 Task: Find and follow open-source contributors whose work you admire.
Action: Mouse moved to (1063, 76)
Screenshot: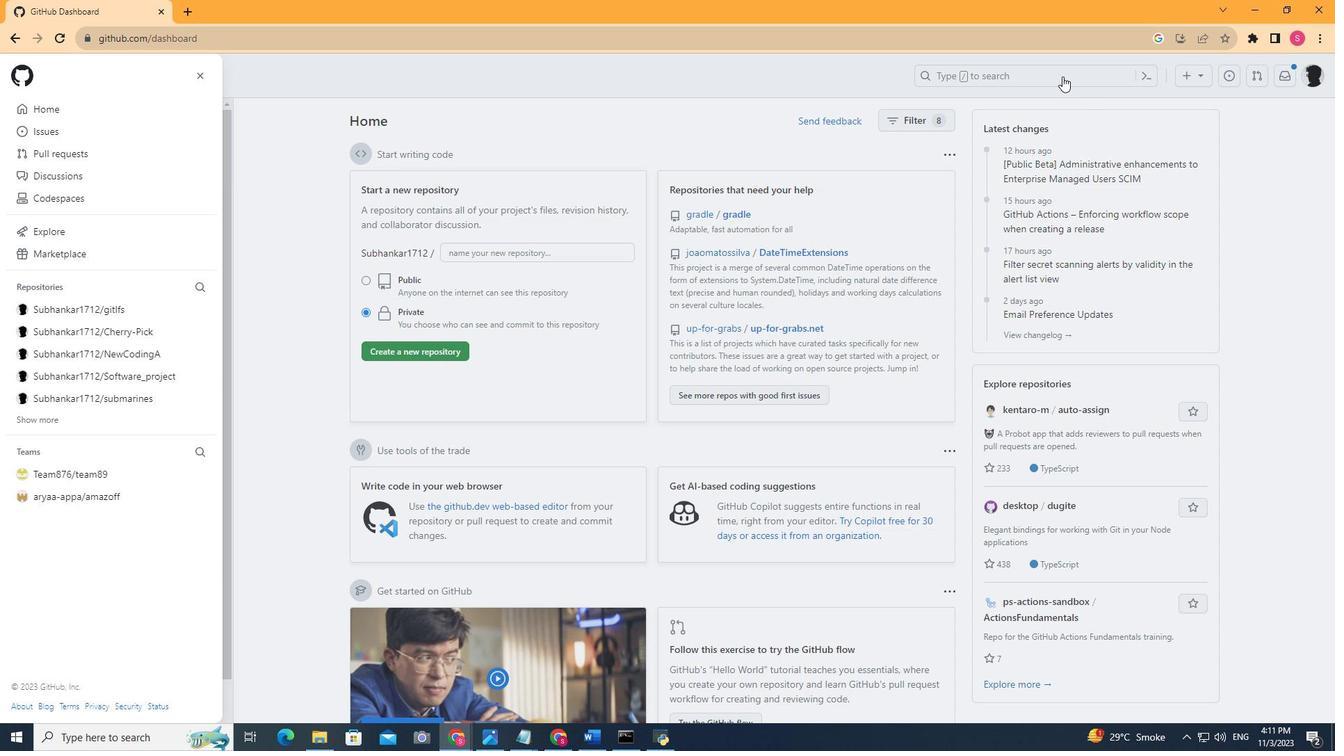
Action: Mouse pressed left at (1063, 76)
Screenshot: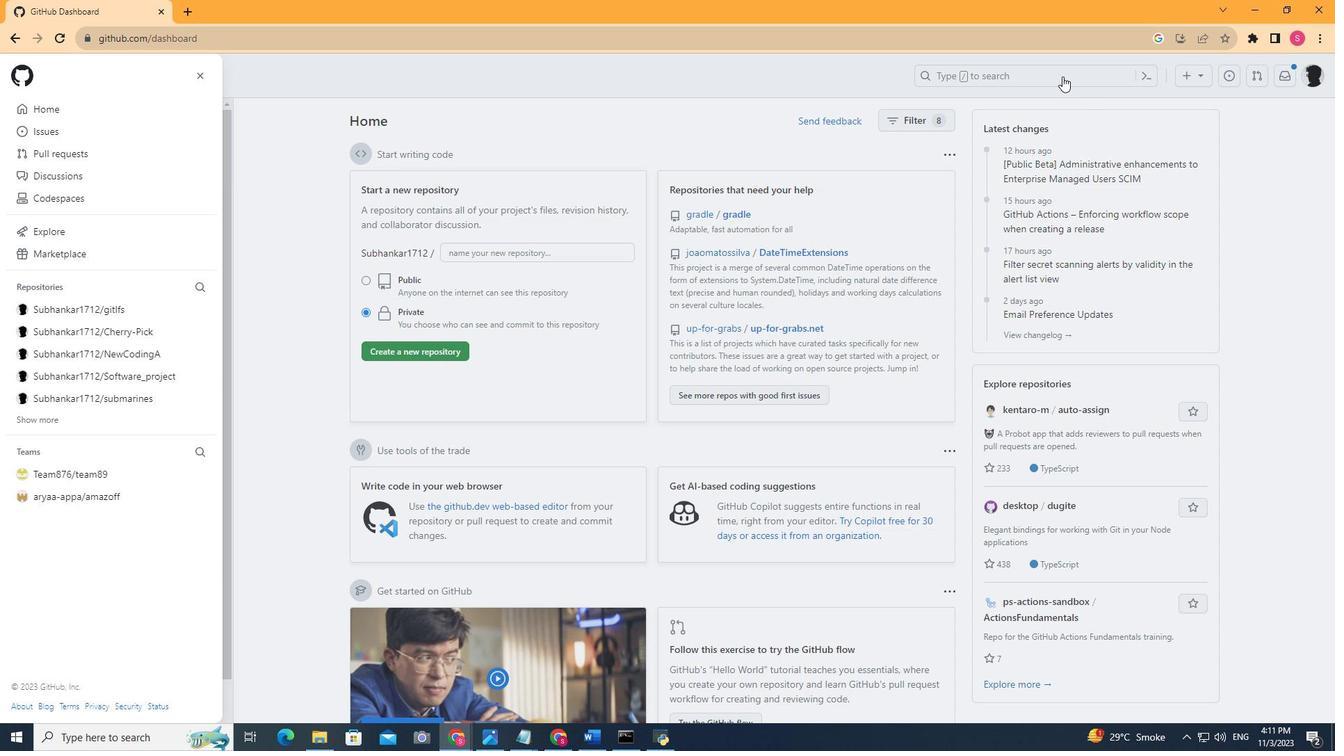 
Action: Mouse moved to (1063, 75)
Screenshot: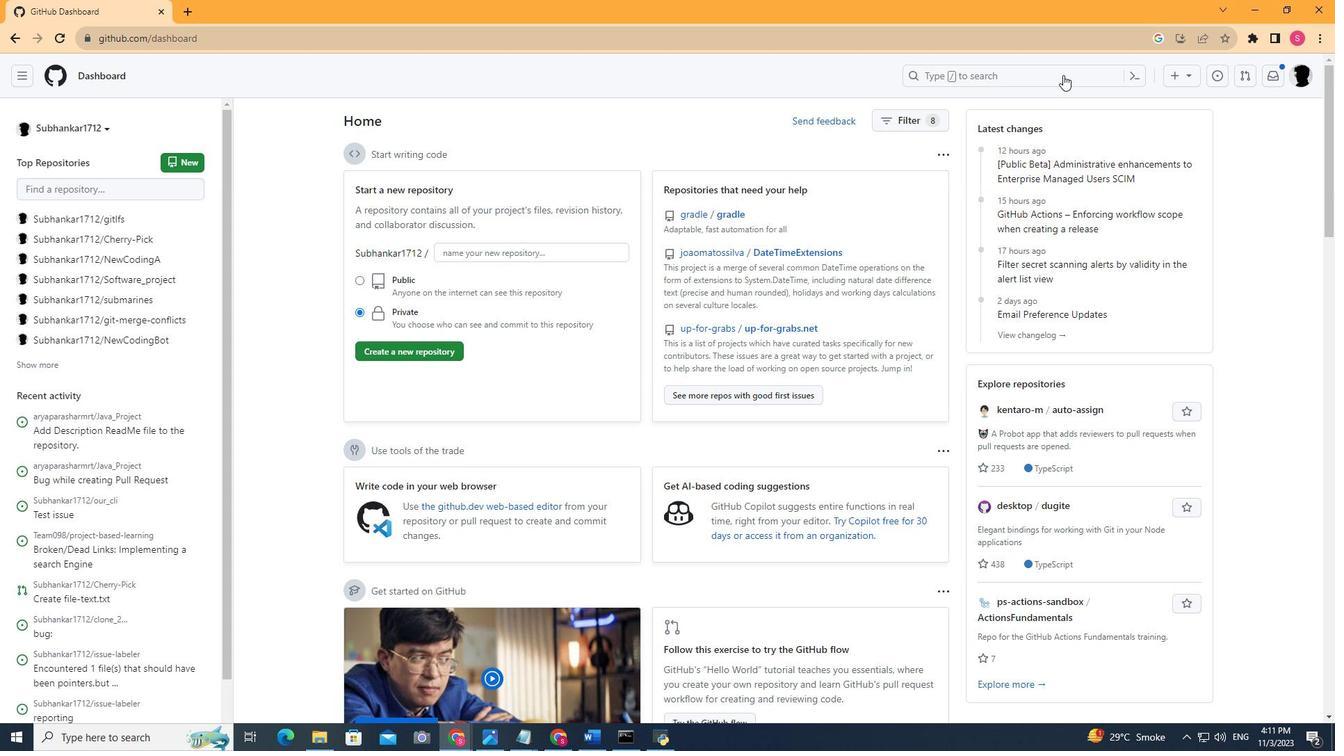 
Action: Mouse pressed left at (1063, 75)
Screenshot: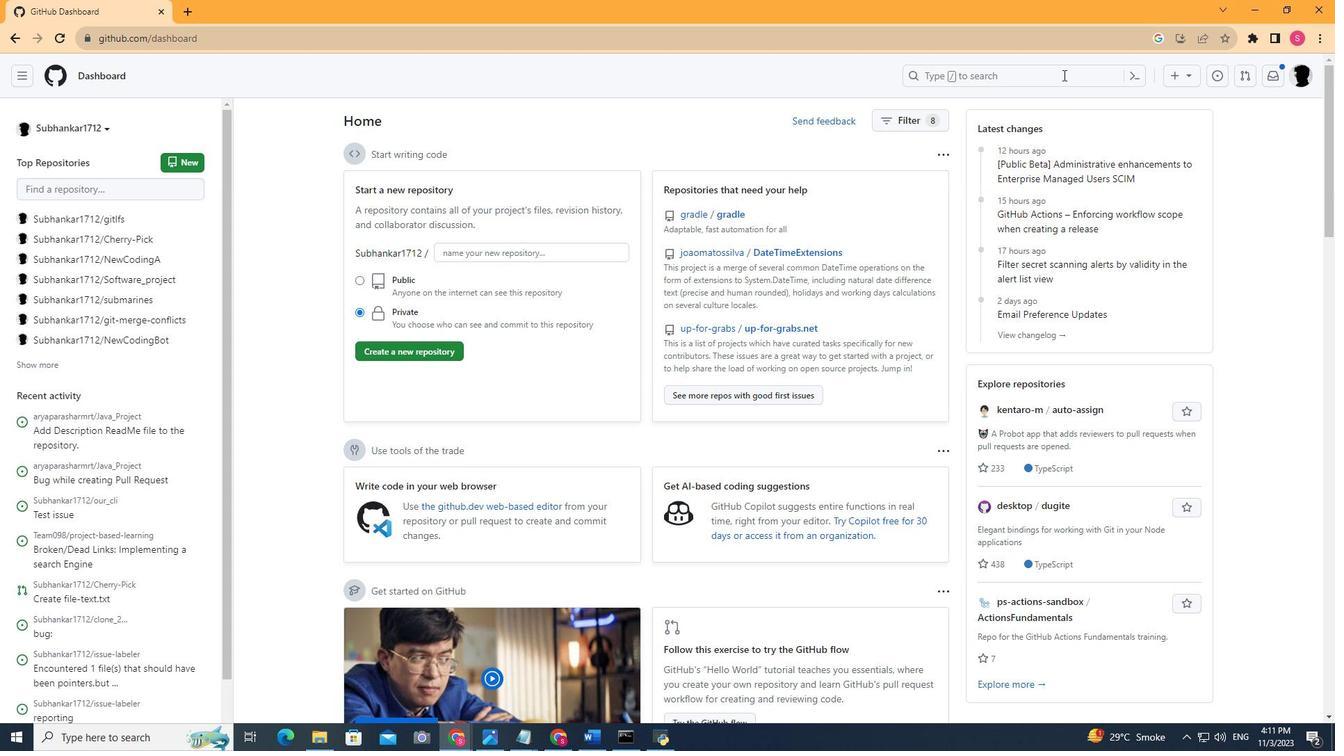 
Action: Mouse moved to (1063, 75)
Screenshot: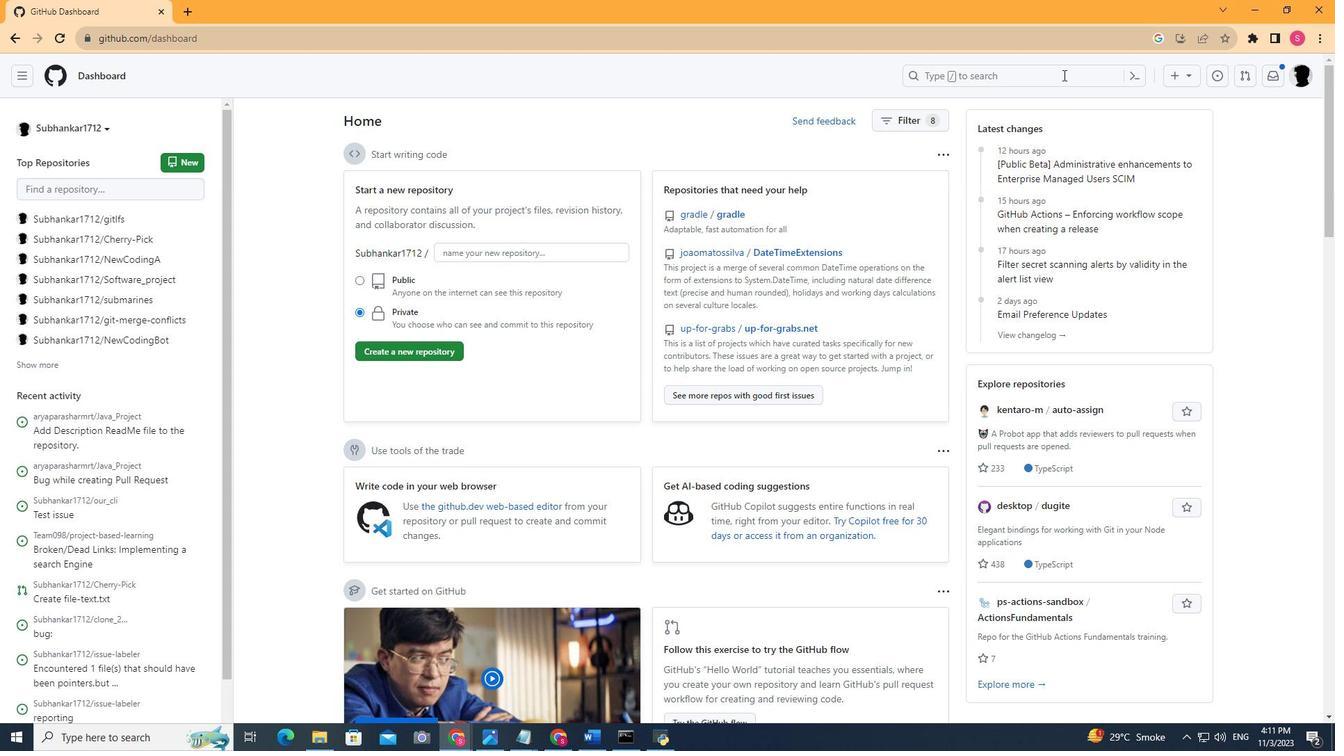 
Action: Key pressed android-open-project<Key.enter>
Screenshot: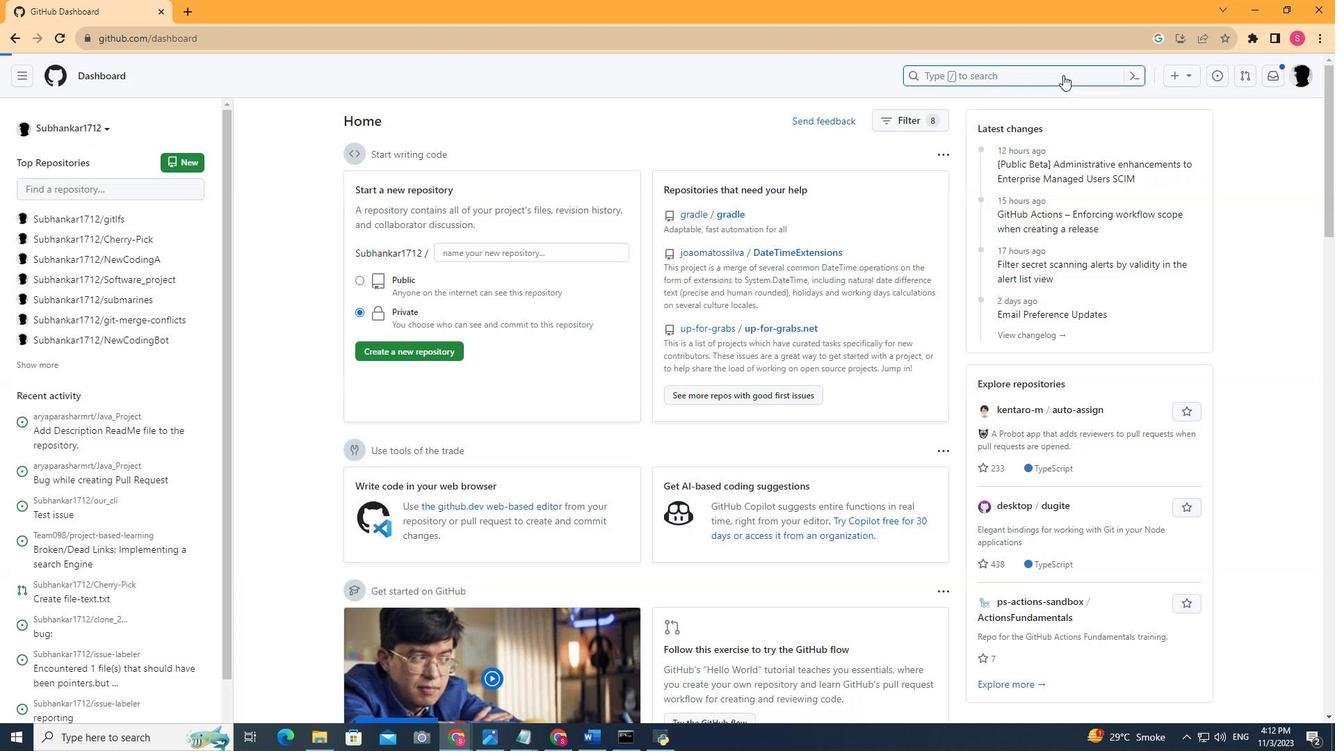 
Action: Mouse moved to (342, 156)
Screenshot: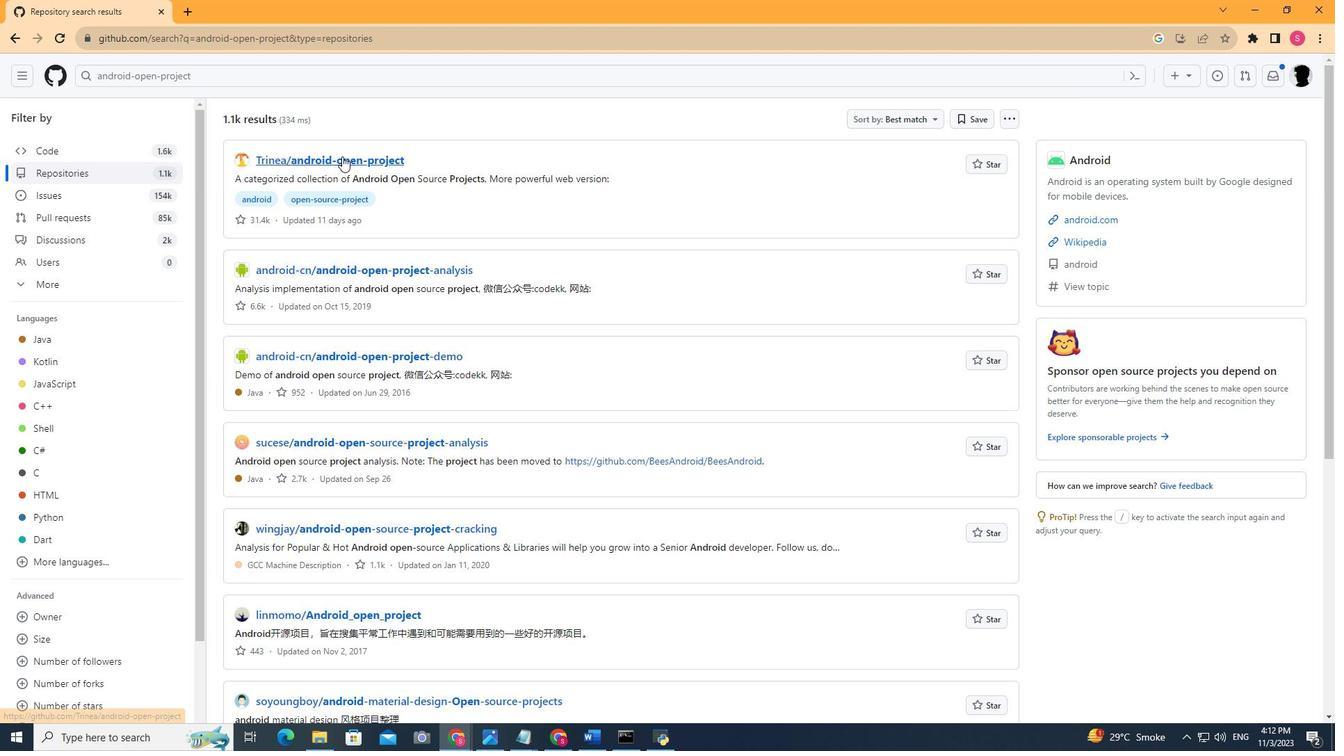 
Action: Mouse pressed left at (342, 156)
Screenshot: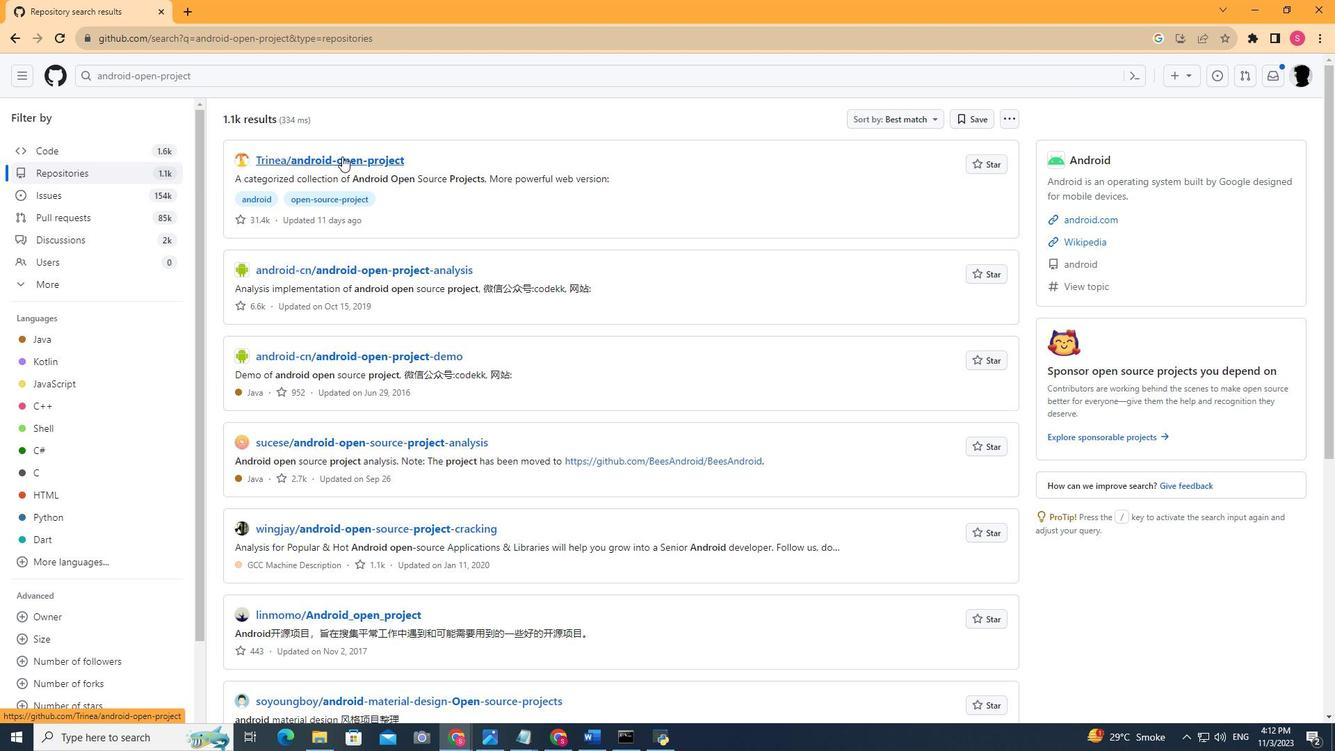 
Action: Mouse moved to (1081, 310)
Screenshot: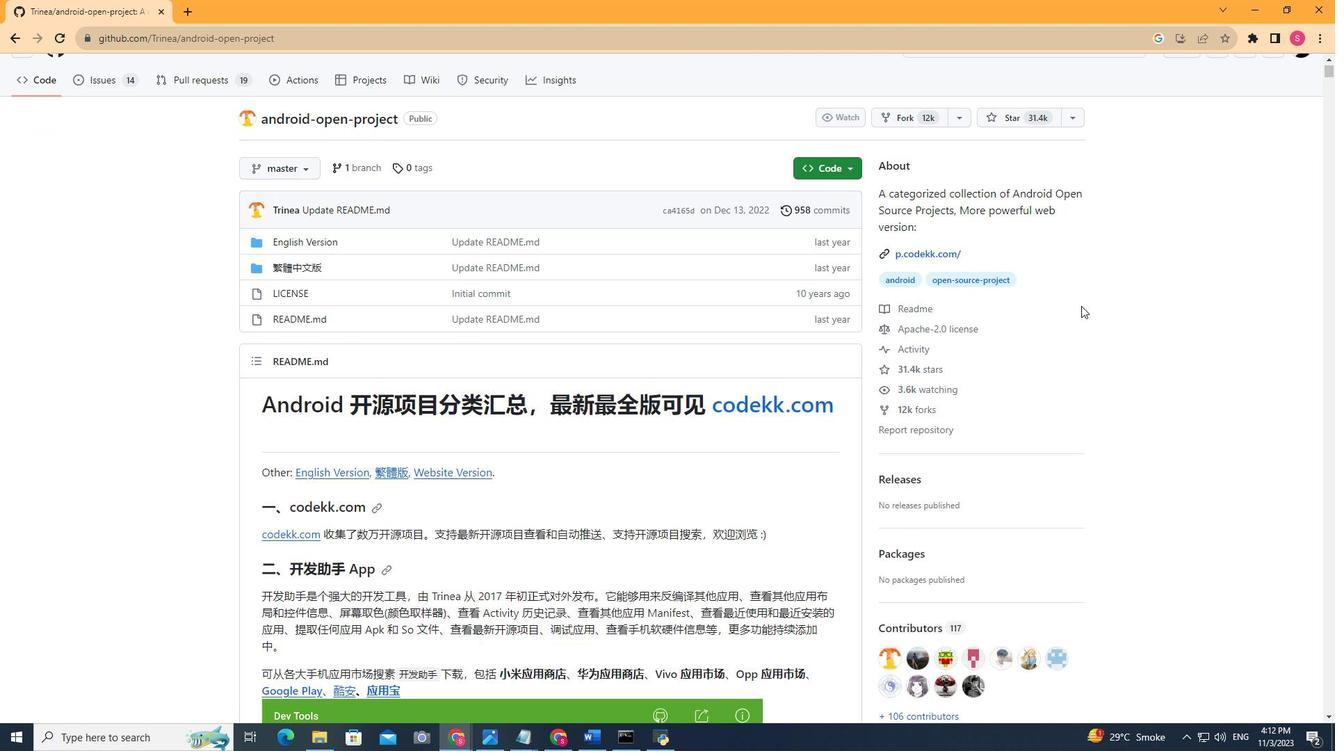 
Action: Mouse scrolled (1081, 310) with delta (0, 0)
Screenshot: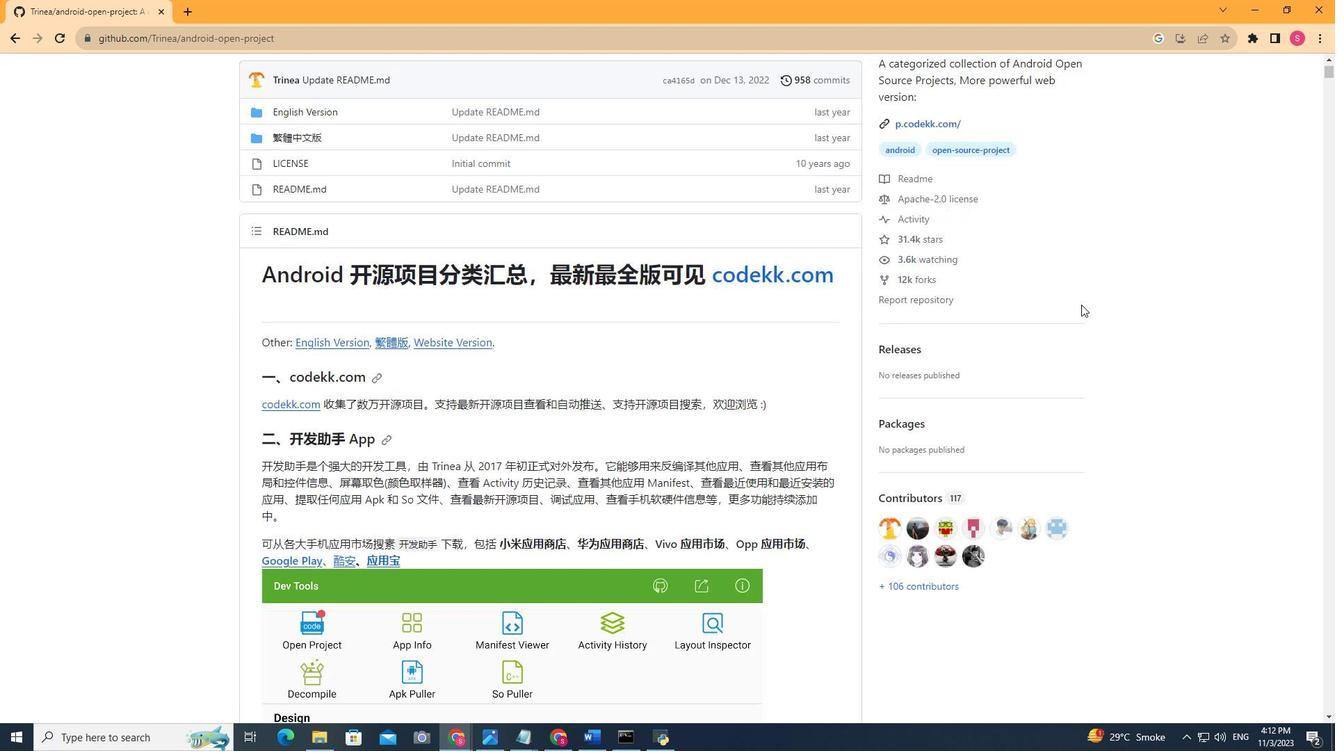 
Action: Mouse moved to (1081, 310)
Screenshot: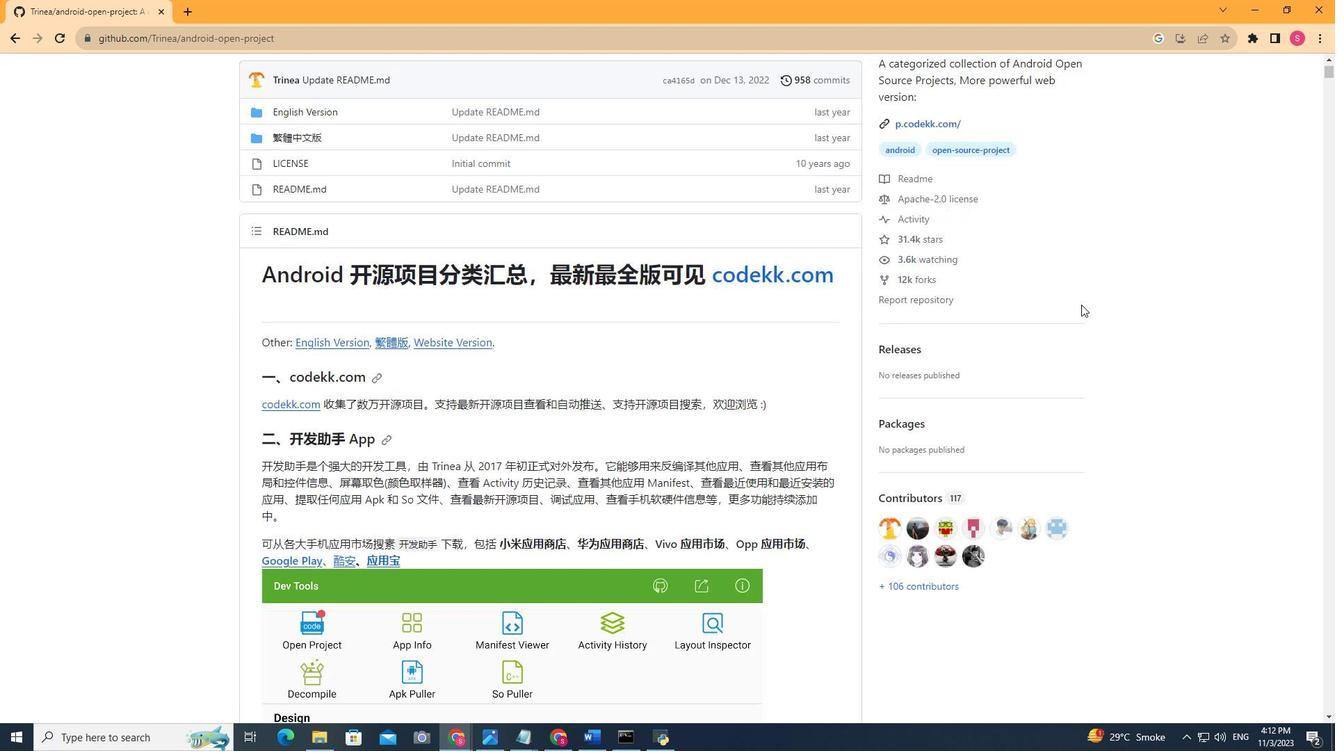
Action: Mouse scrolled (1081, 309) with delta (0, 0)
Screenshot: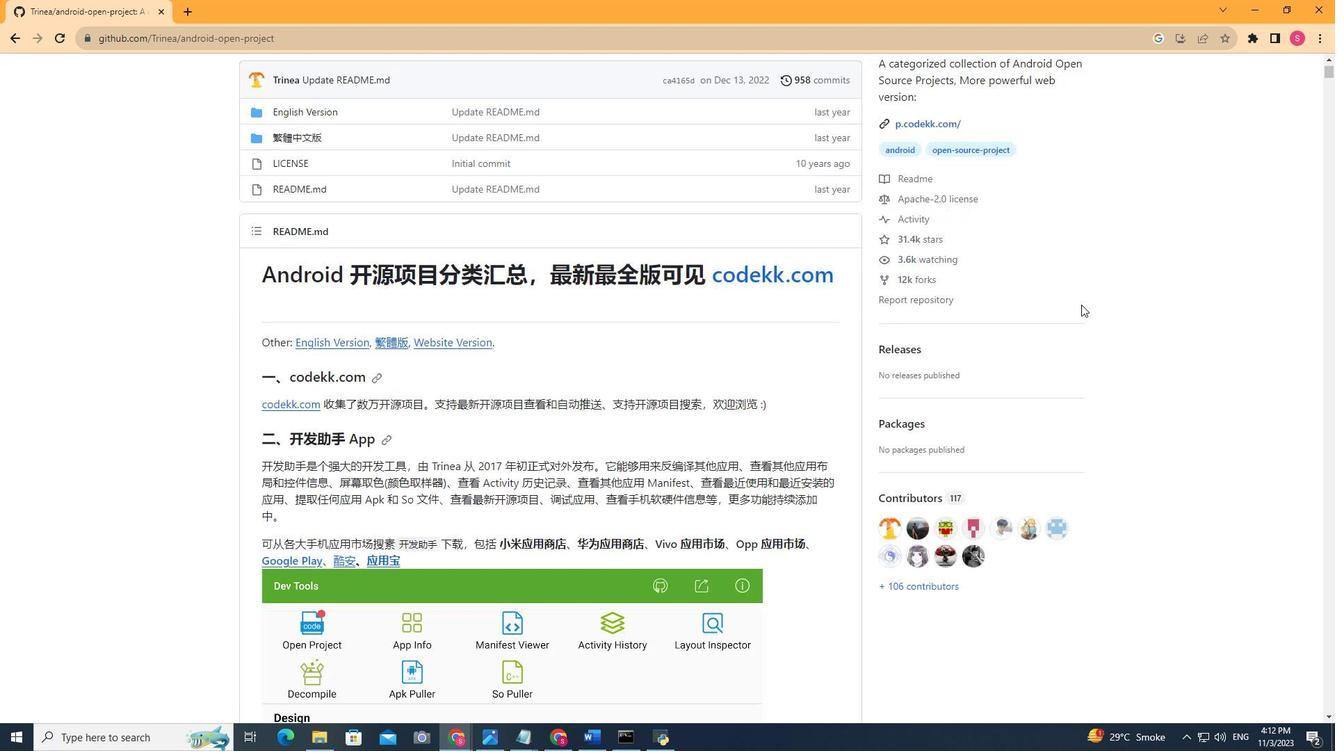 
Action: Mouse moved to (1081, 308)
Screenshot: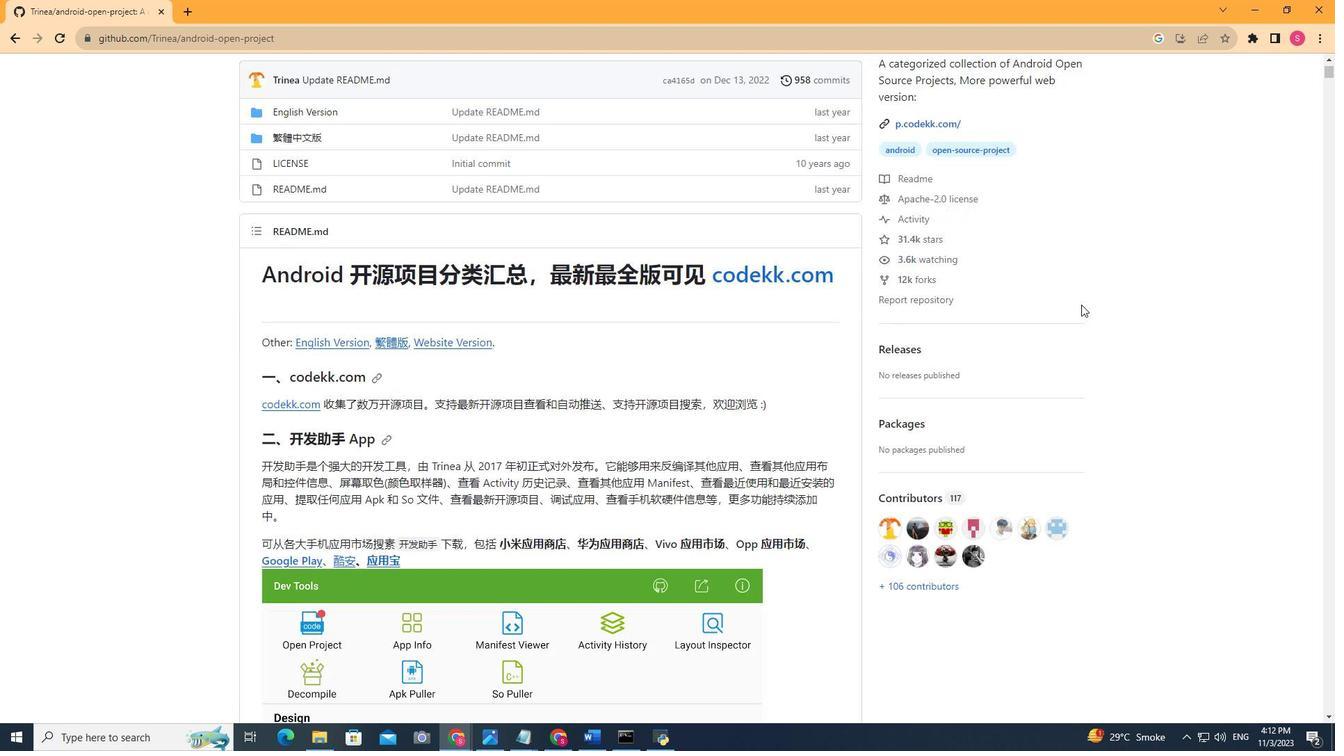 
Action: Mouse scrolled (1081, 308) with delta (0, 0)
Screenshot: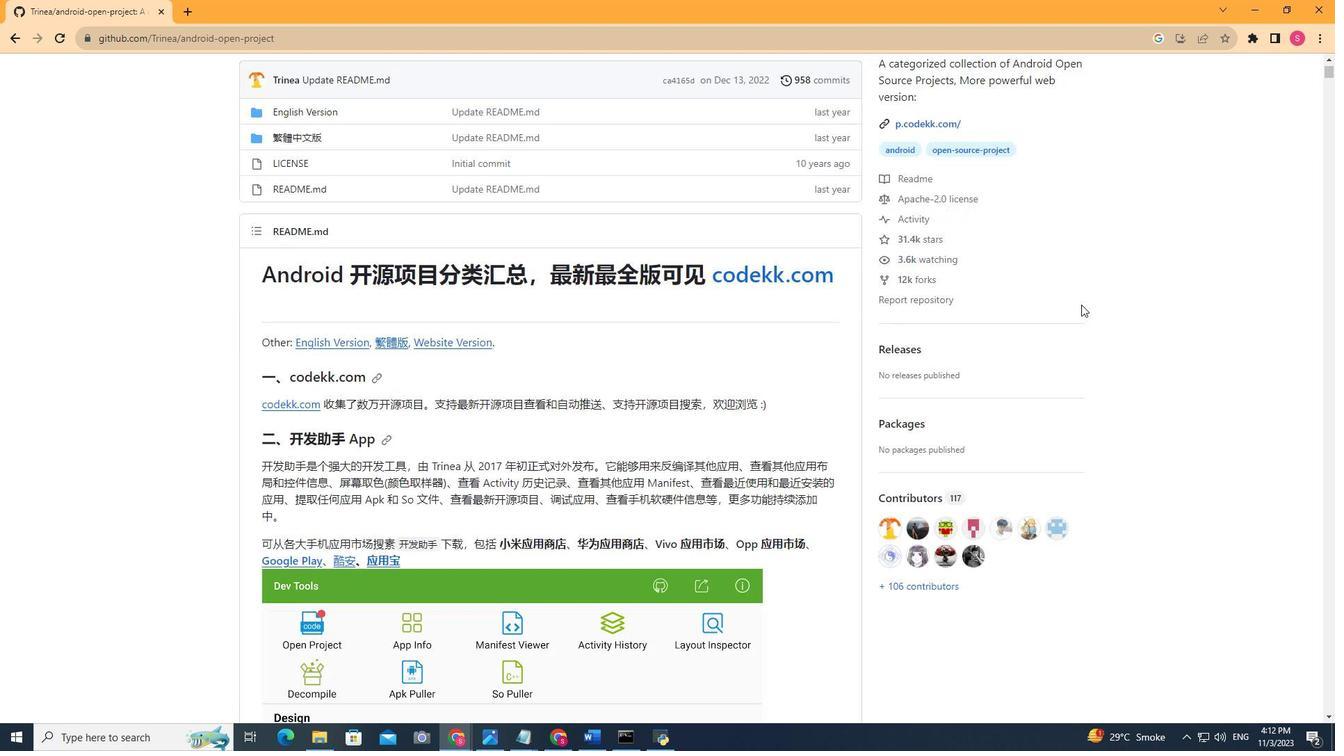 
Action: Mouse moved to (1081, 306)
Screenshot: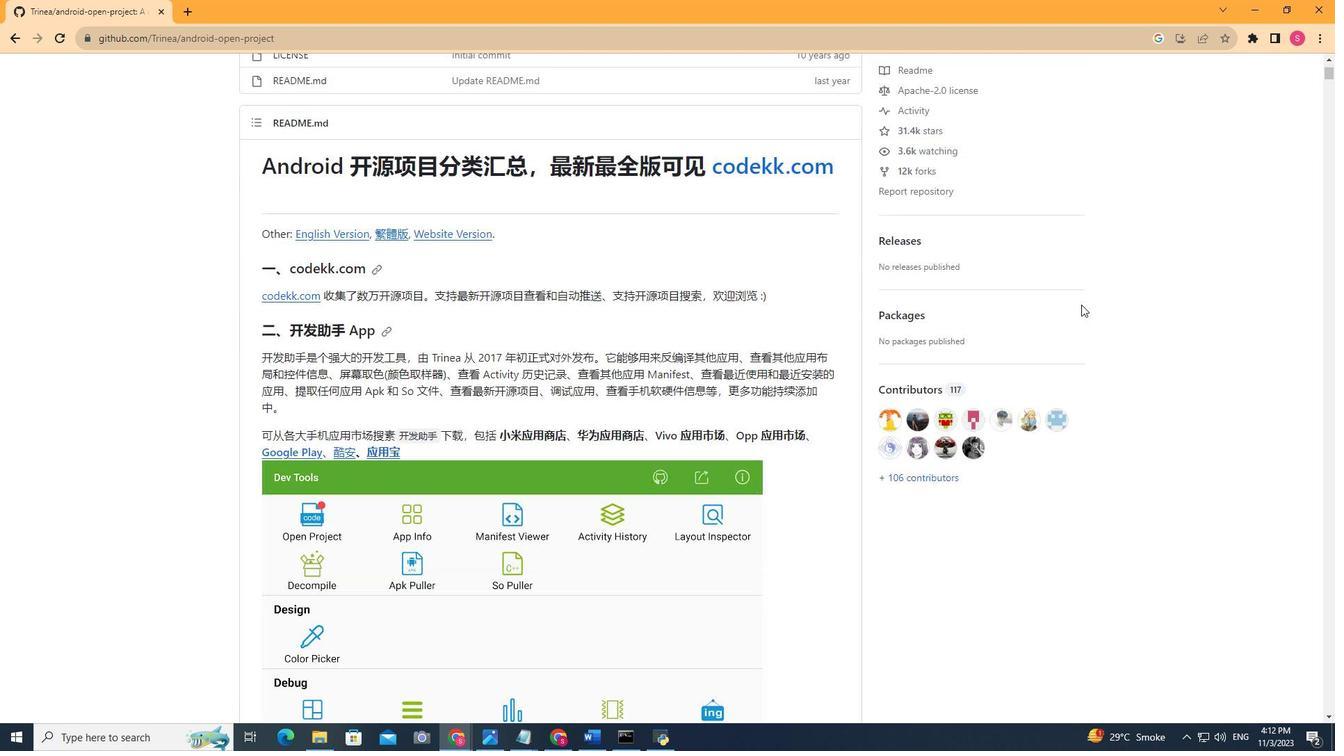 
Action: Mouse scrolled (1081, 306) with delta (0, 0)
Screenshot: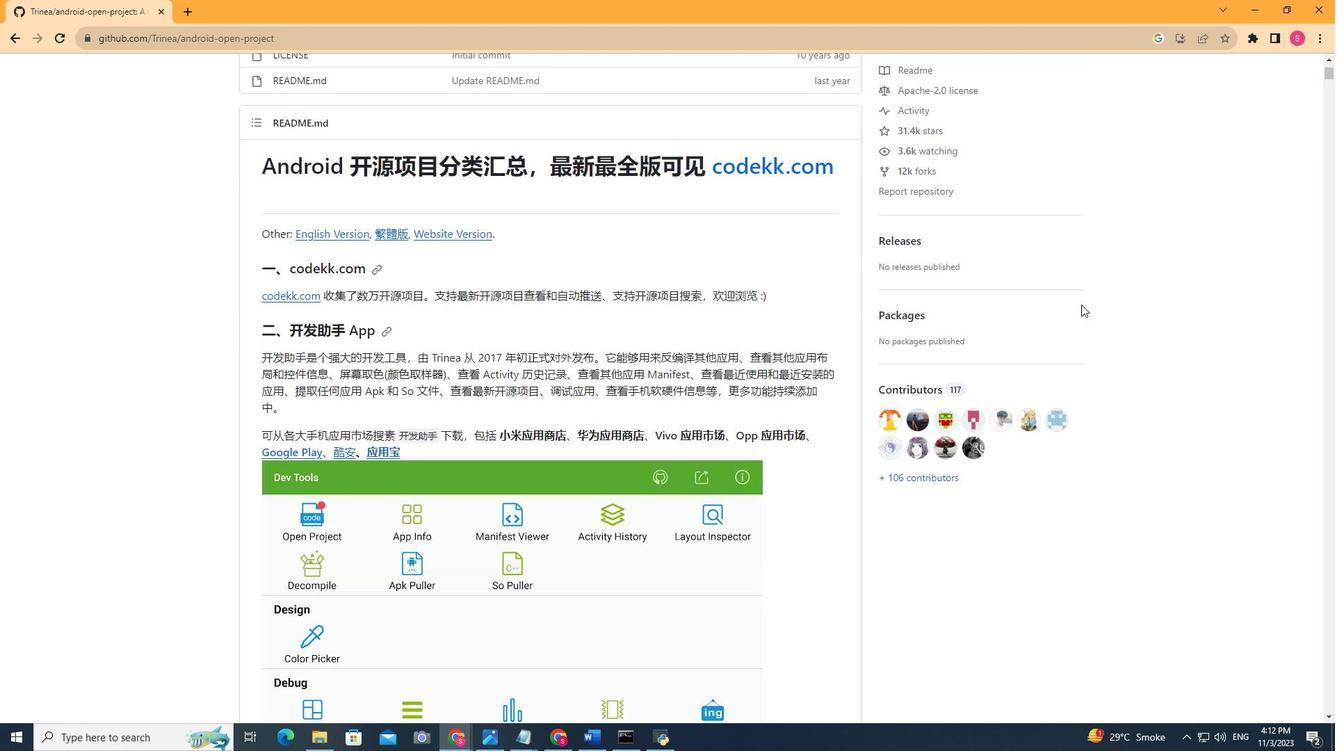 
Action: Mouse moved to (939, 470)
Screenshot: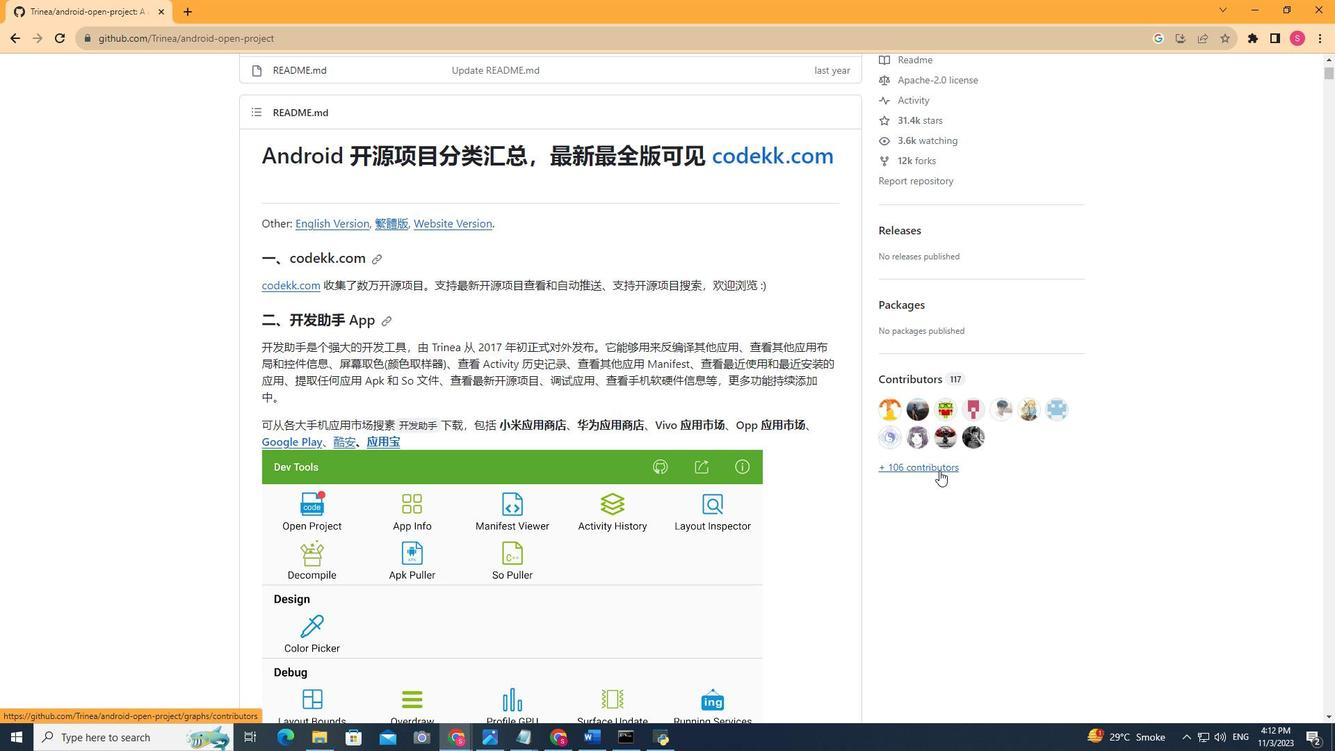 
Action: Mouse pressed left at (939, 470)
Screenshot: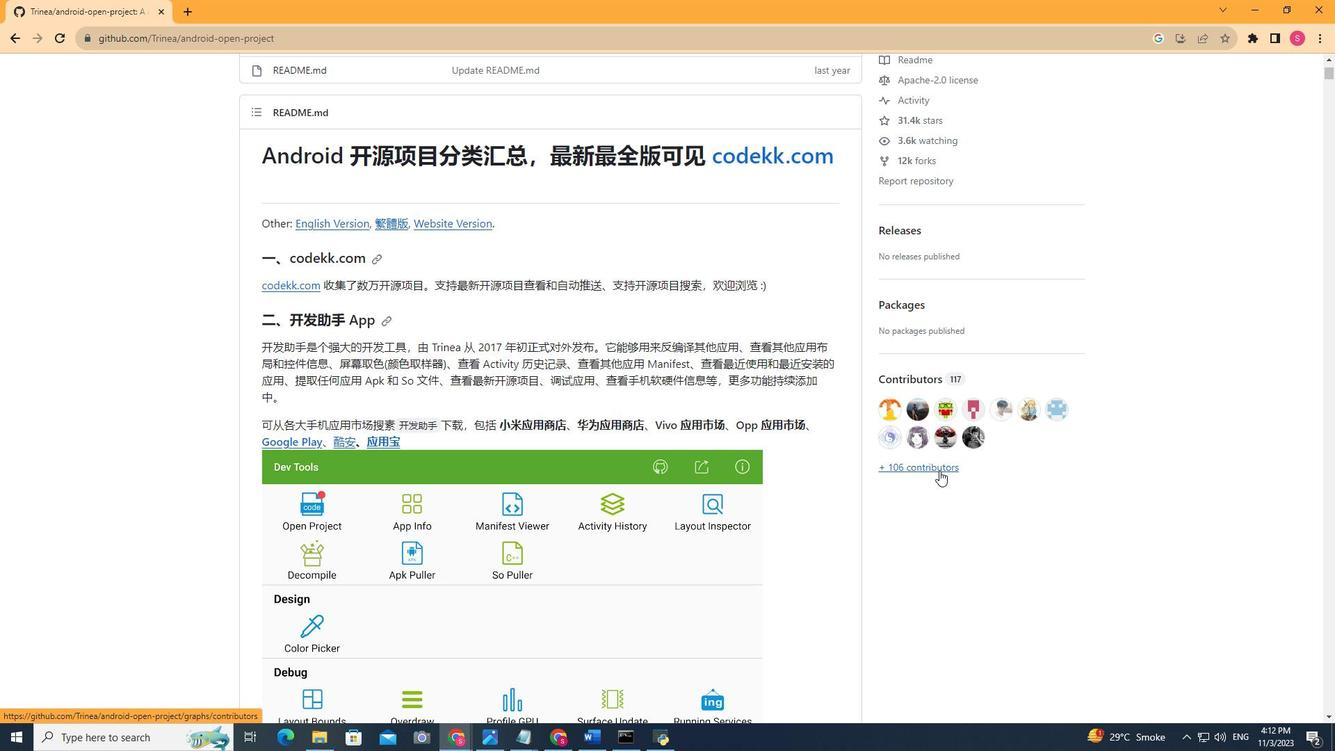 
Action: Mouse moved to (635, 373)
Screenshot: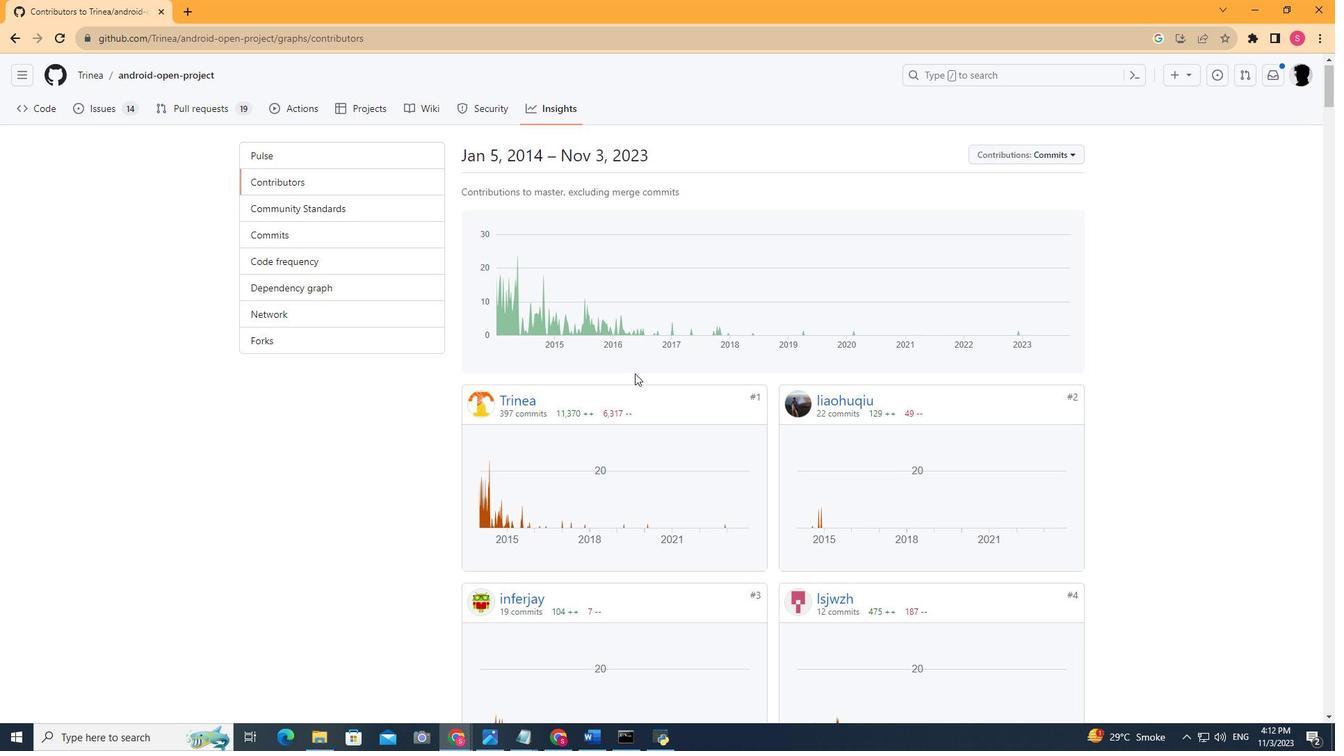 
Action: Mouse scrolled (635, 372) with delta (0, 0)
Screenshot: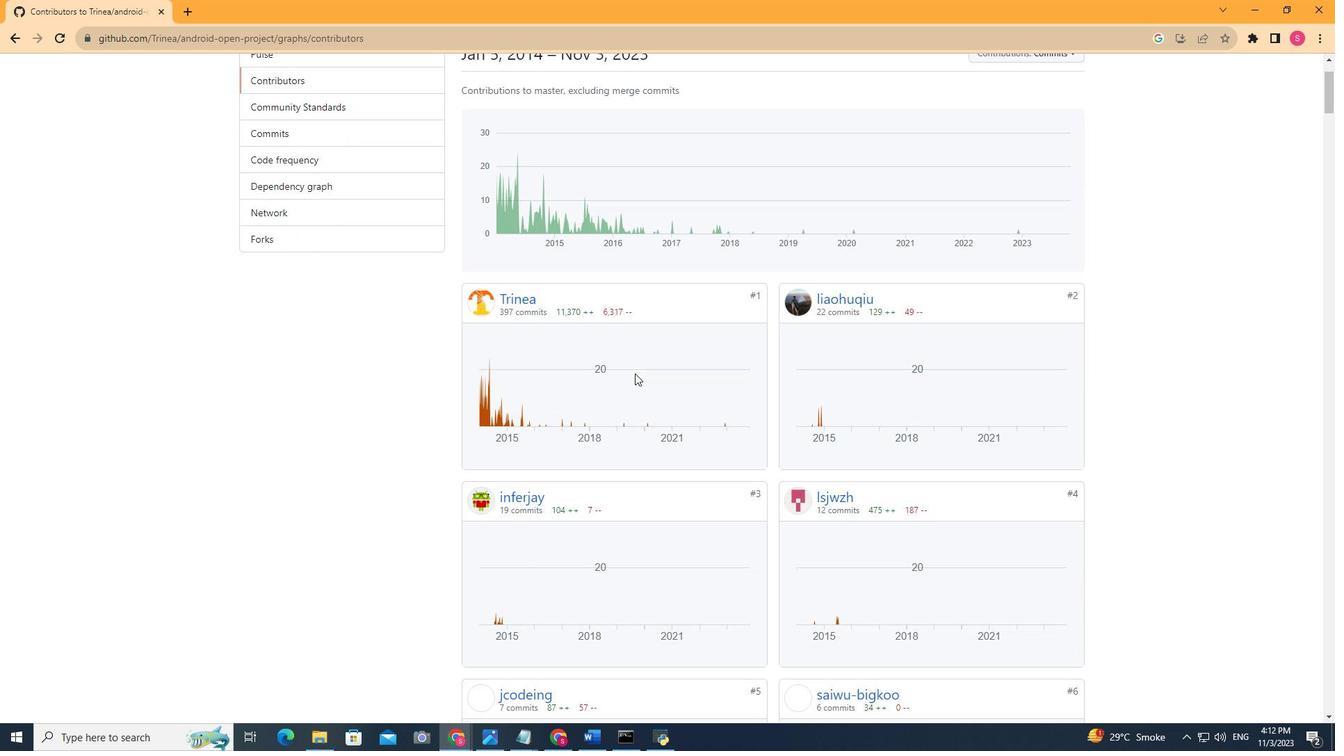 
Action: Mouse scrolled (635, 372) with delta (0, 0)
Screenshot: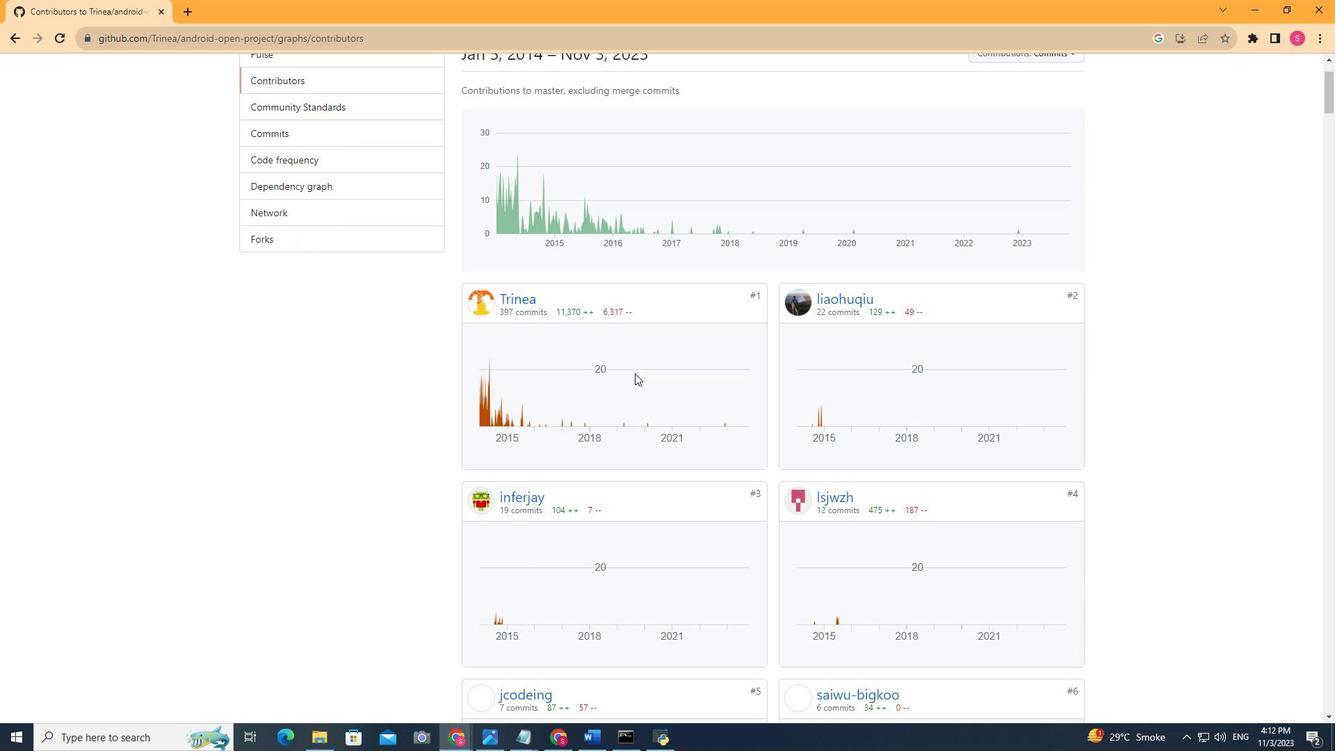 
Action: Mouse scrolled (635, 372) with delta (0, 0)
Screenshot: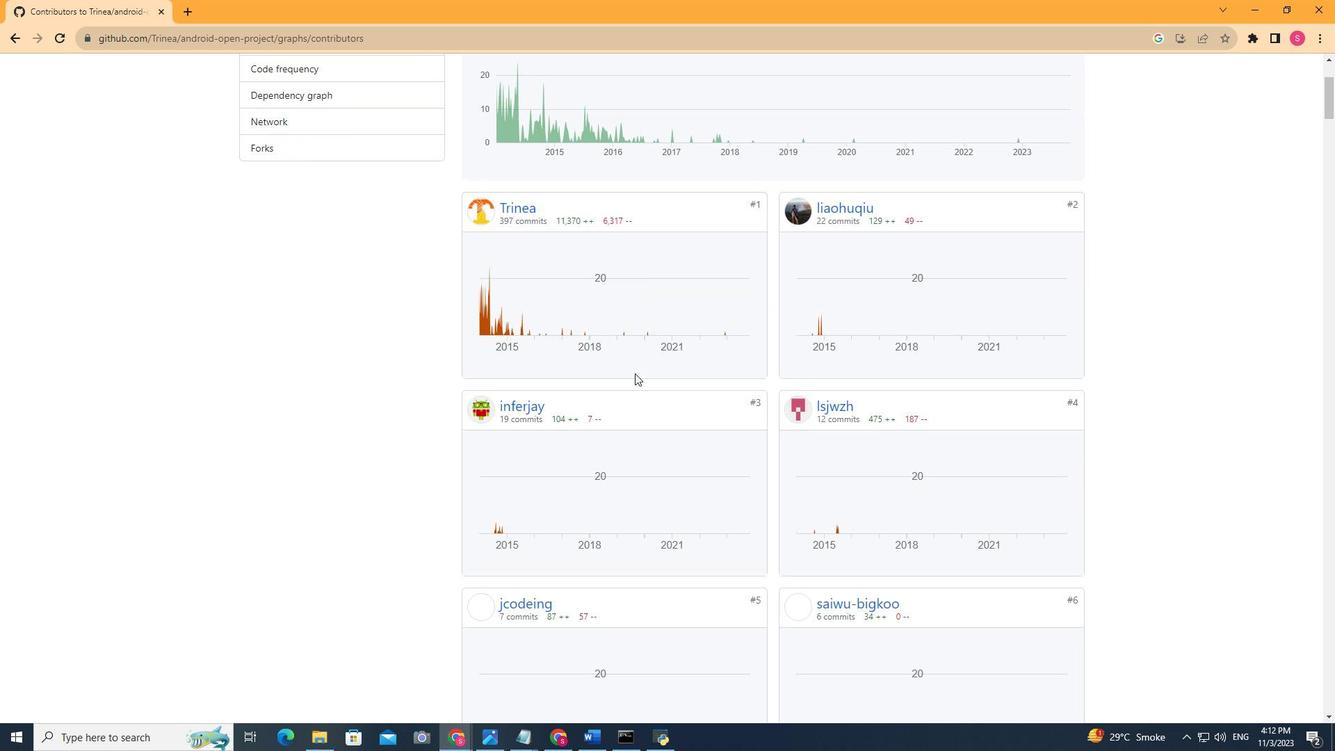 
Action: Mouse scrolled (635, 372) with delta (0, 0)
Screenshot: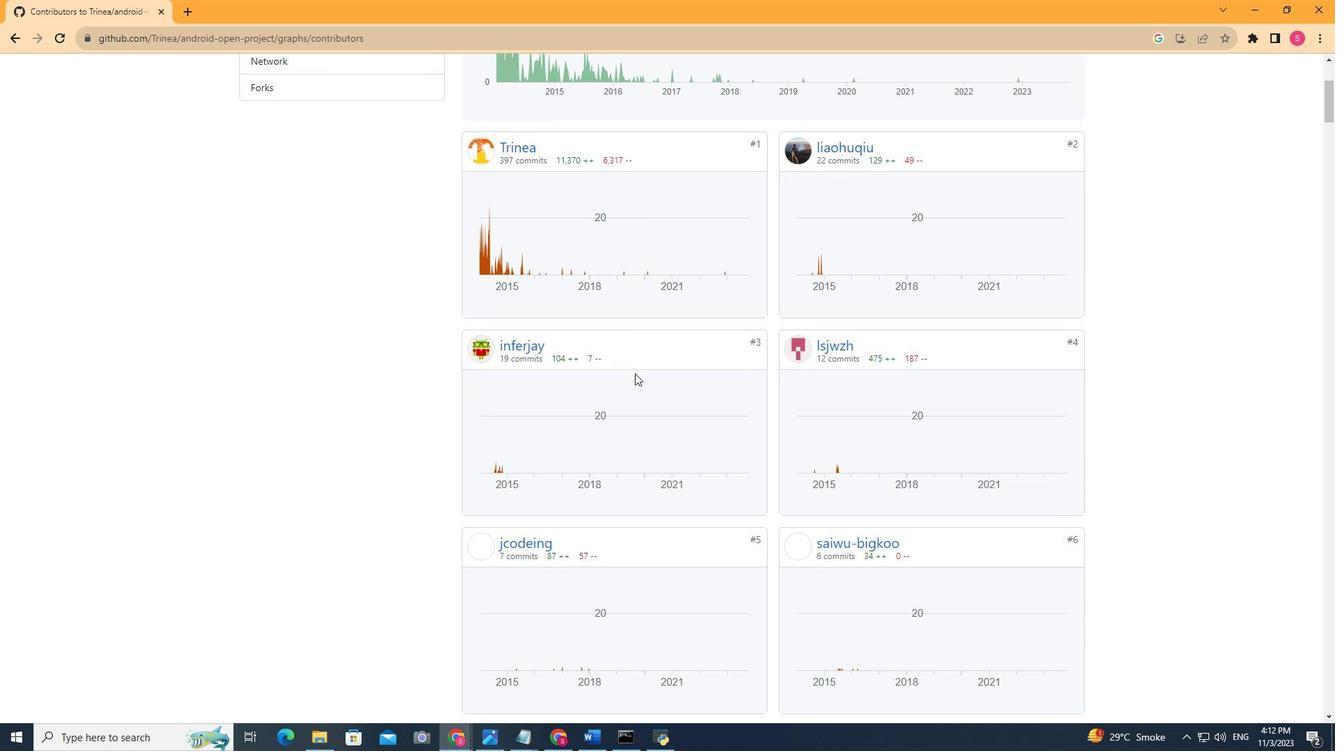 
Action: Mouse scrolled (635, 372) with delta (0, 0)
Screenshot: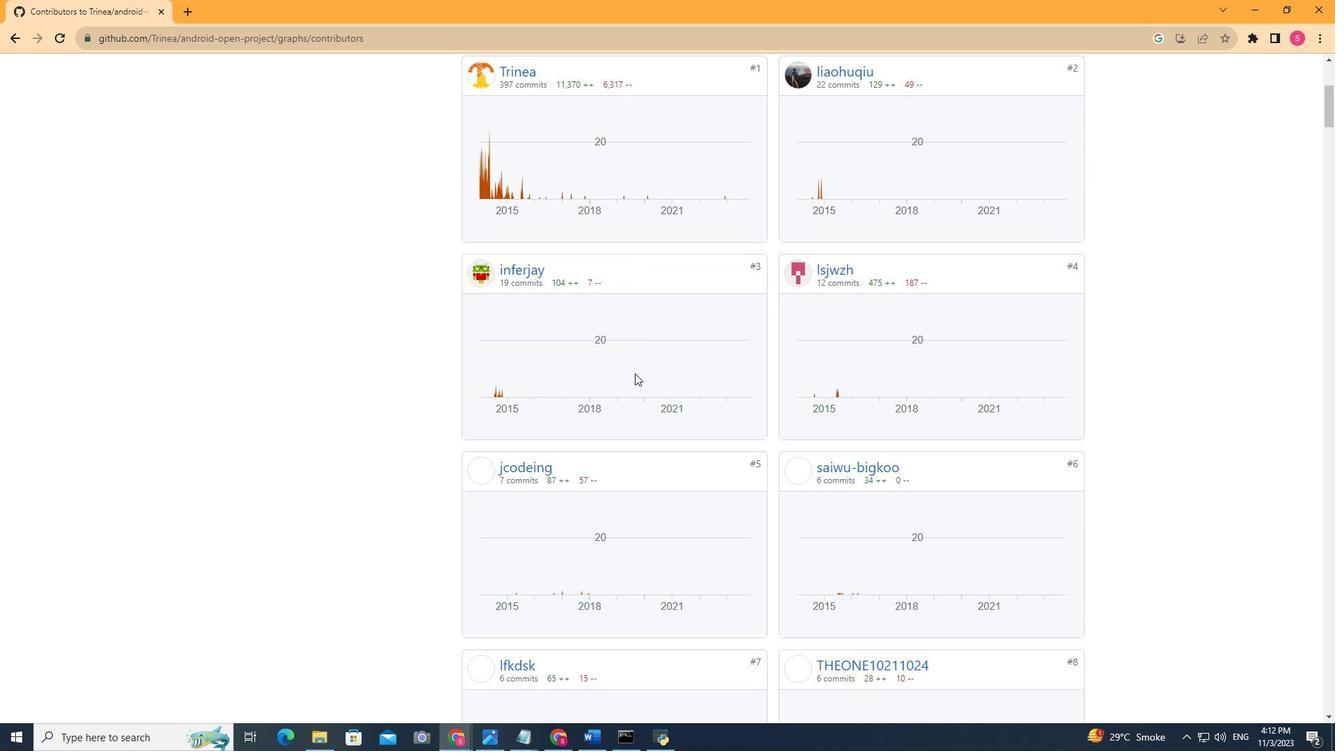 
Action: Mouse scrolled (635, 374) with delta (0, 0)
Screenshot: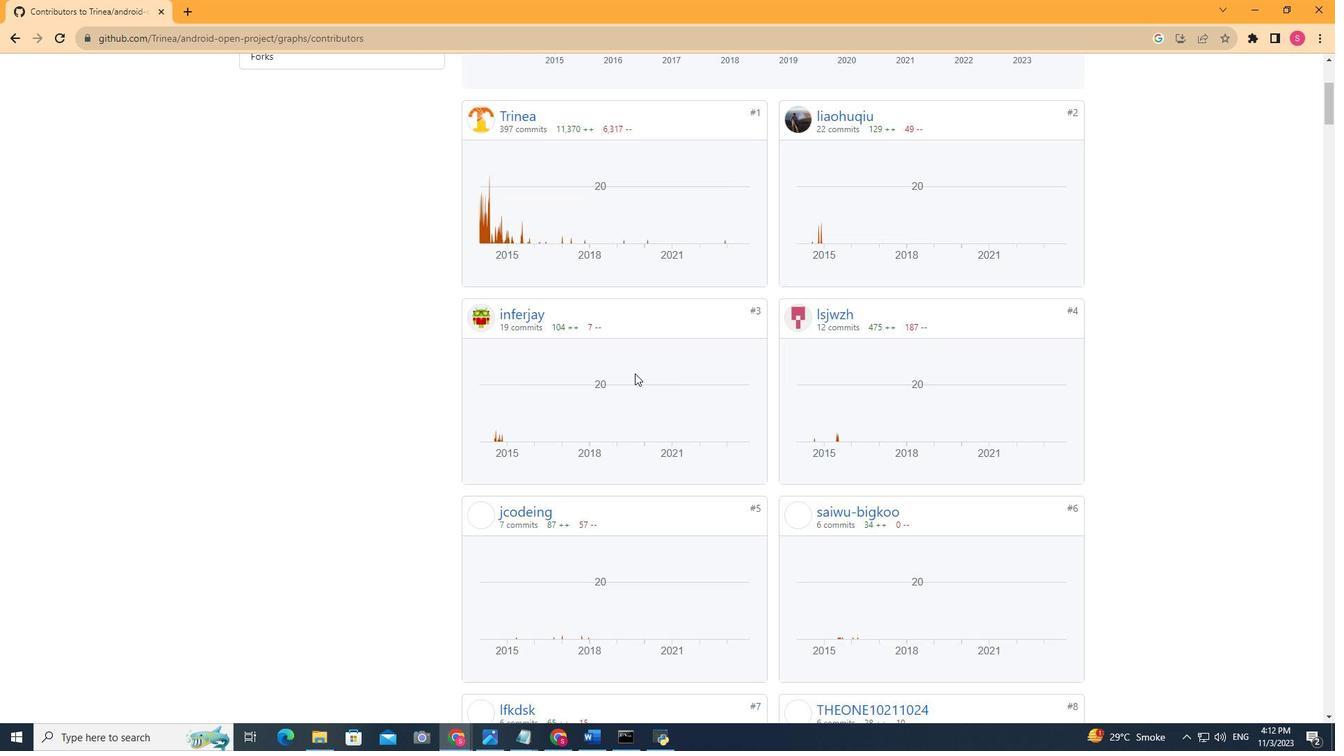 
Action: Mouse scrolled (635, 374) with delta (0, 0)
Screenshot: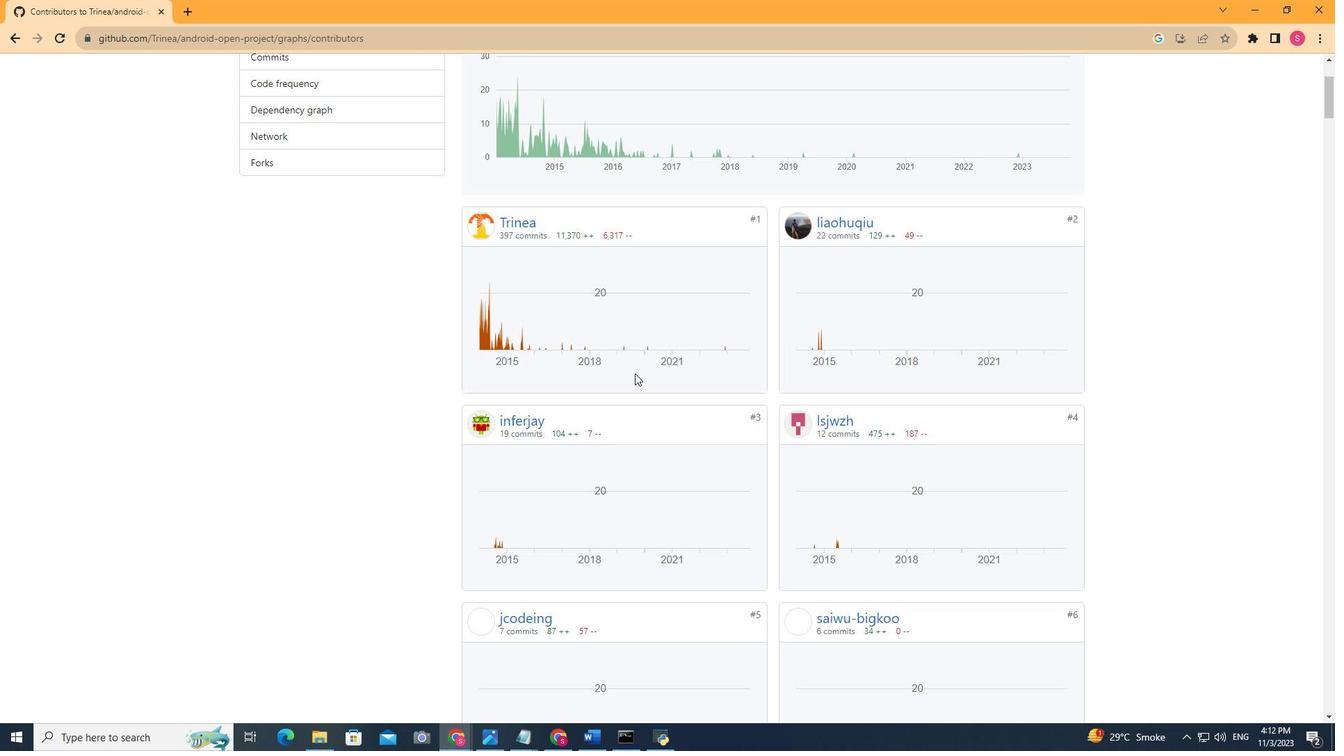 
Action: Mouse scrolled (635, 374) with delta (0, 0)
Screenshot: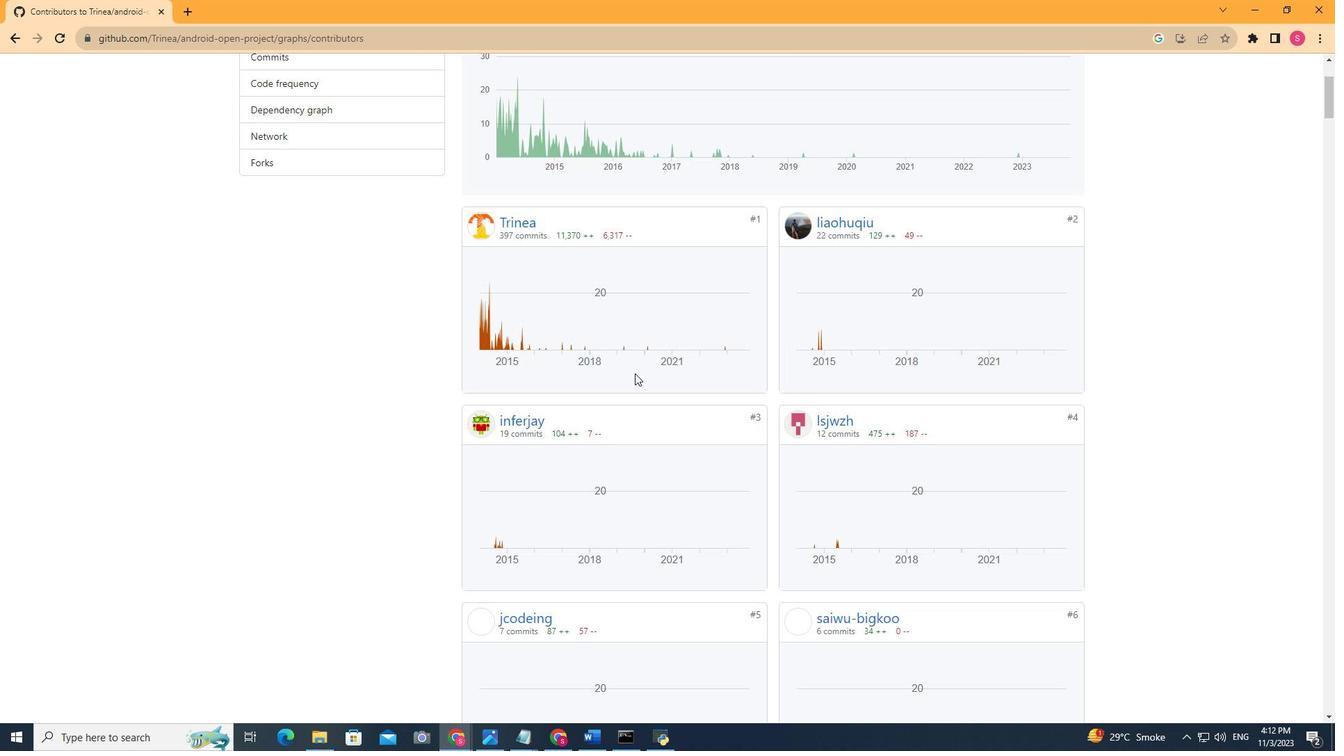 
Action: Mouse scrolled (635, 372) with delta (0, 0)
Screenshot: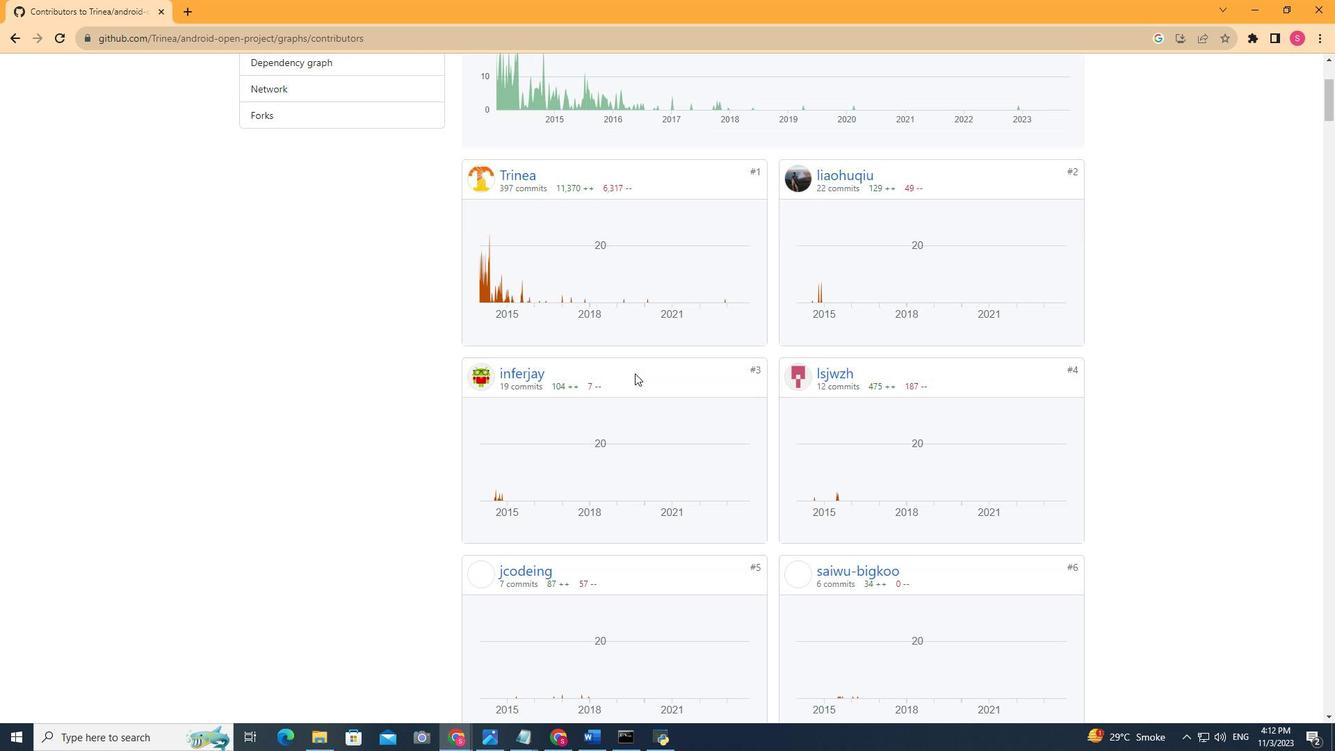 
Action: Mouse scrolled (635, 372) with delta (0, 0)
Screenshot: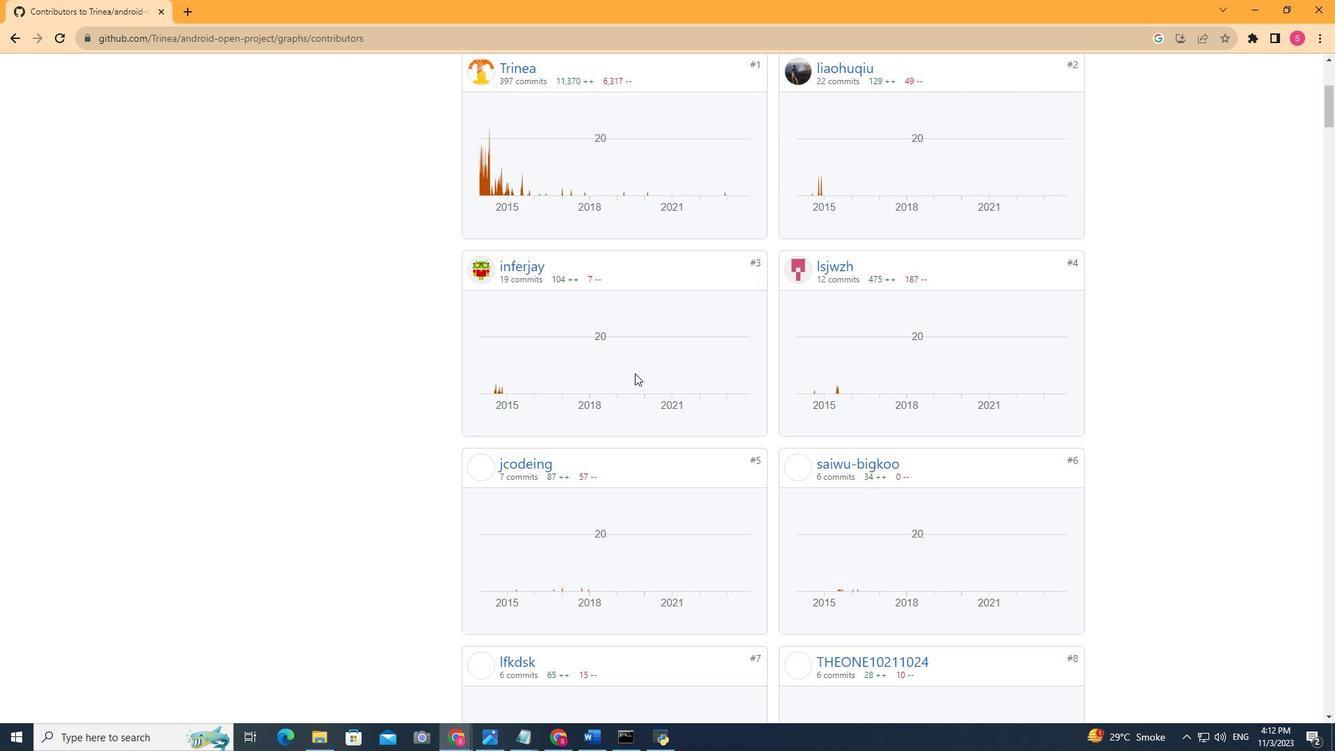 
Action: Mouse scrolled (635, 372) with delta (0, 0)
Screenshot: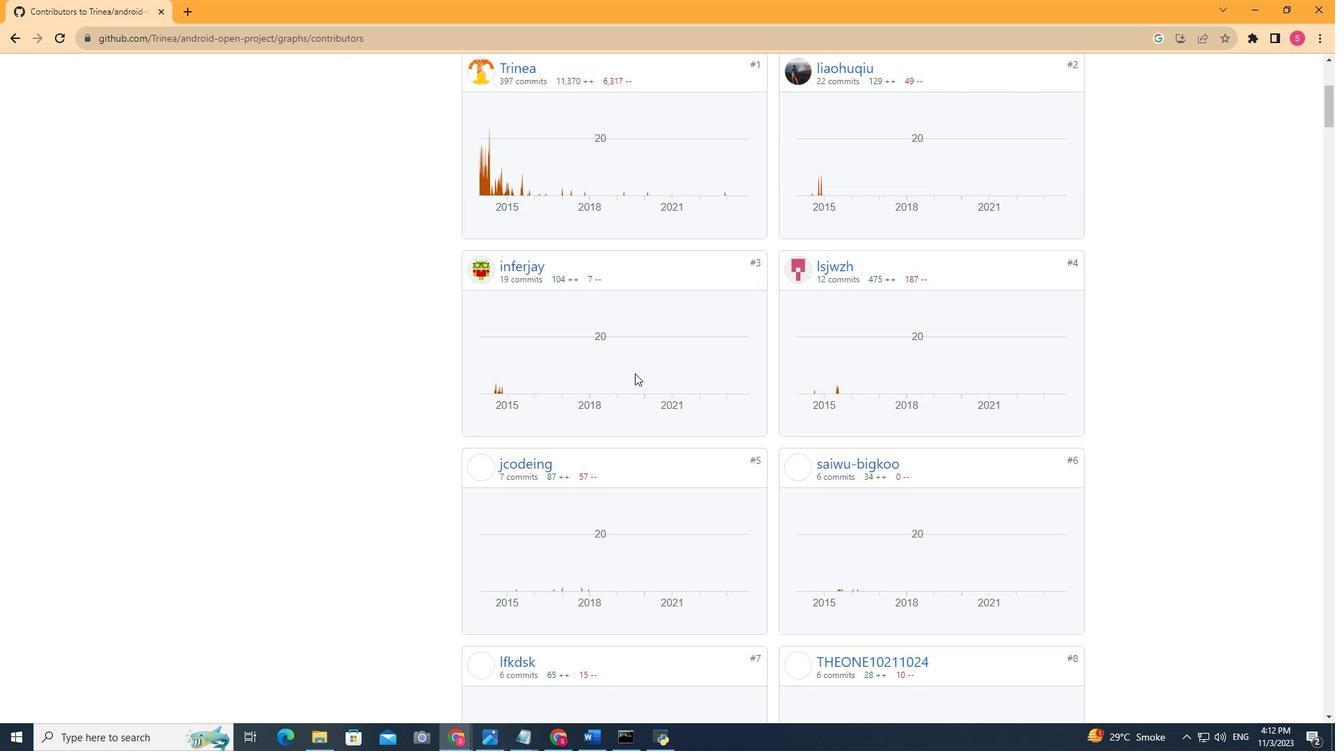 
Action: Mouse scrolled (635, 372) with delta (0, 0)
Screenshot: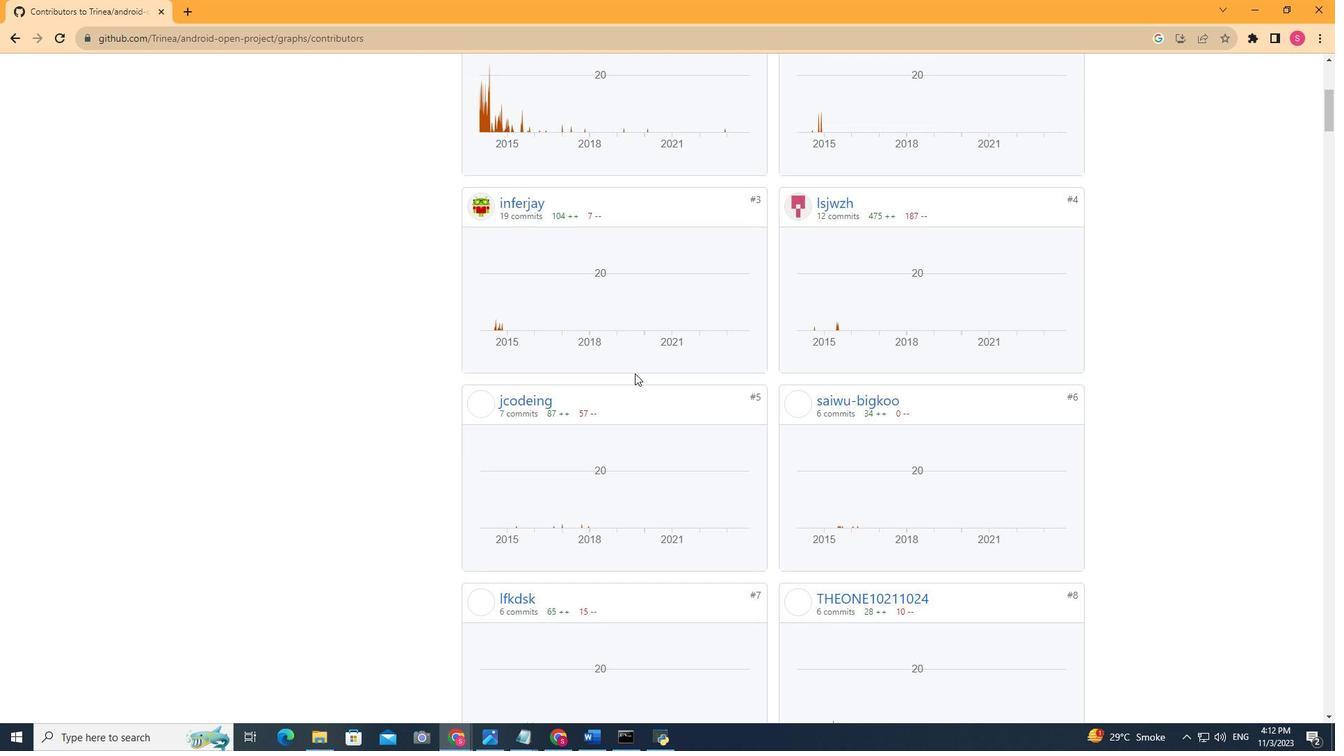 
Action: Mouse scrolled (635, 372) with delta (0, 0)
Screenshot: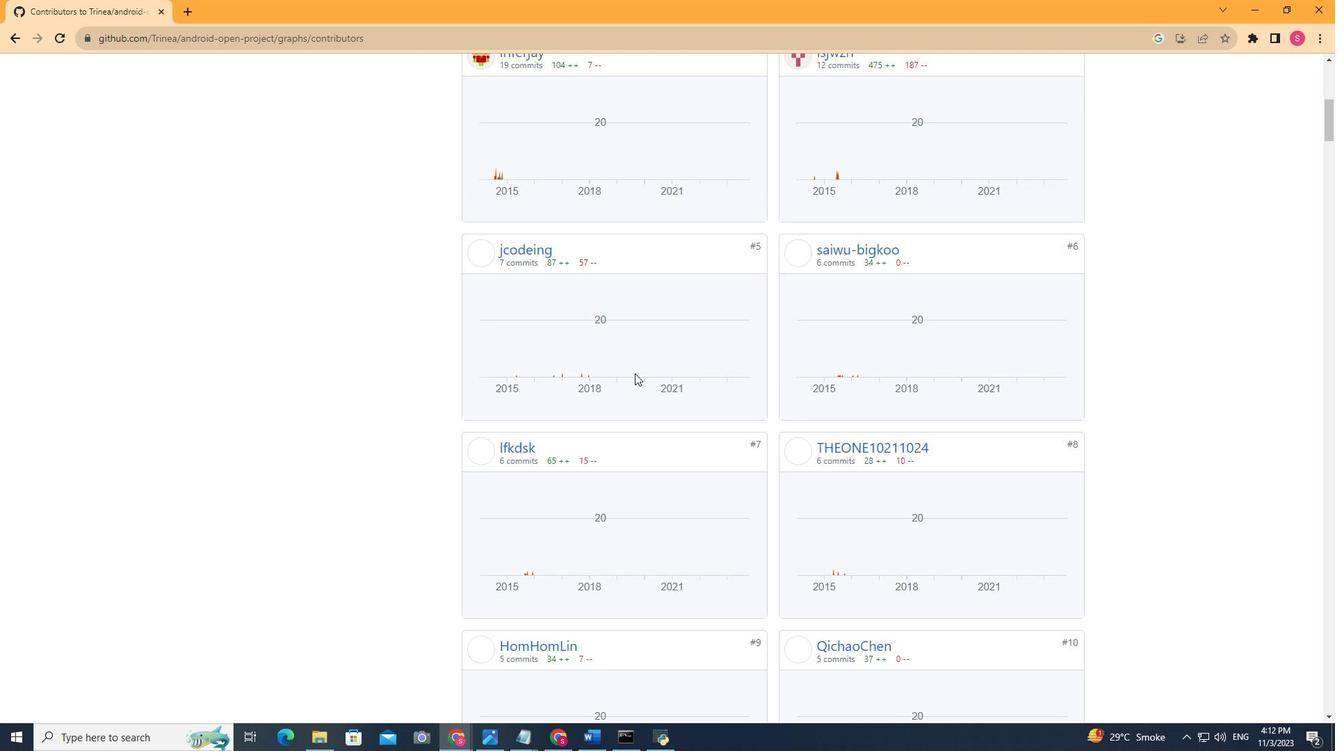 
Action: Mouse scrolled (635, 372) with delta (0, 0)
Screenshot: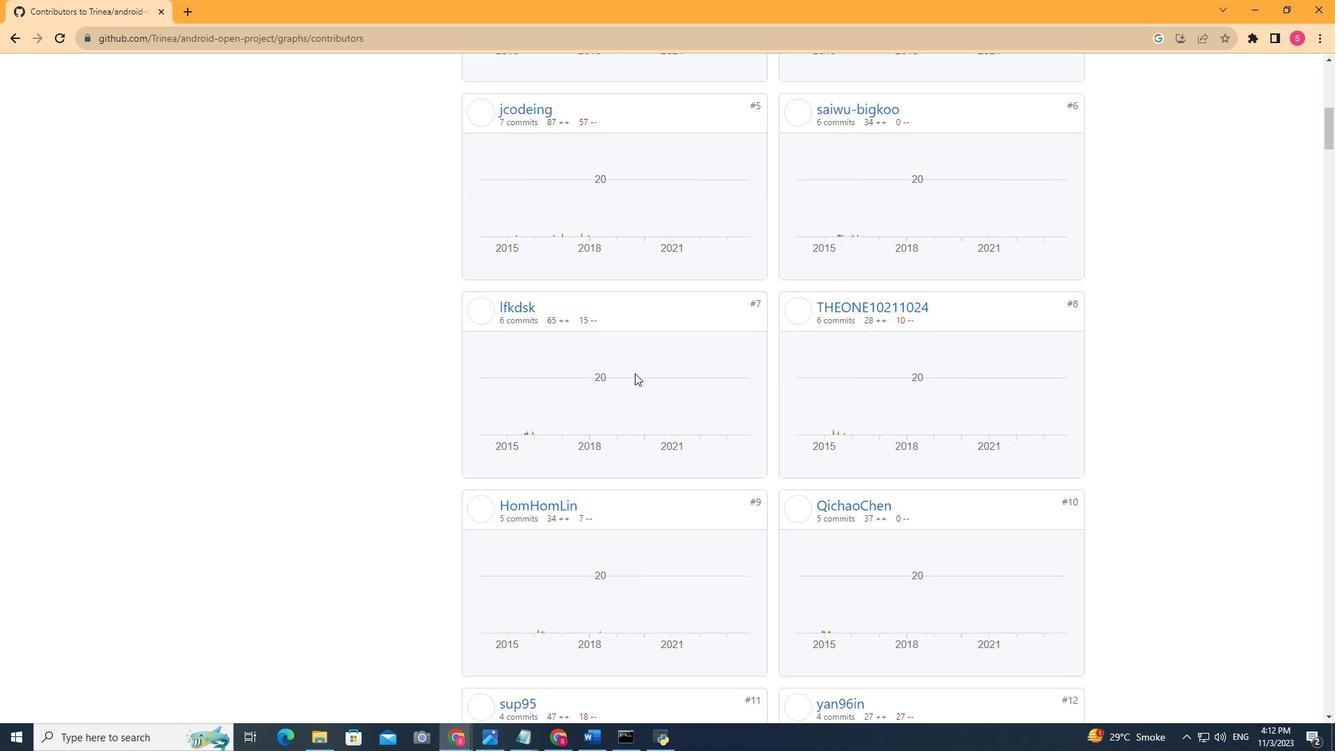 
Action: Mouse scrolled (635, 372) with delta (0, 0)
Screenshot: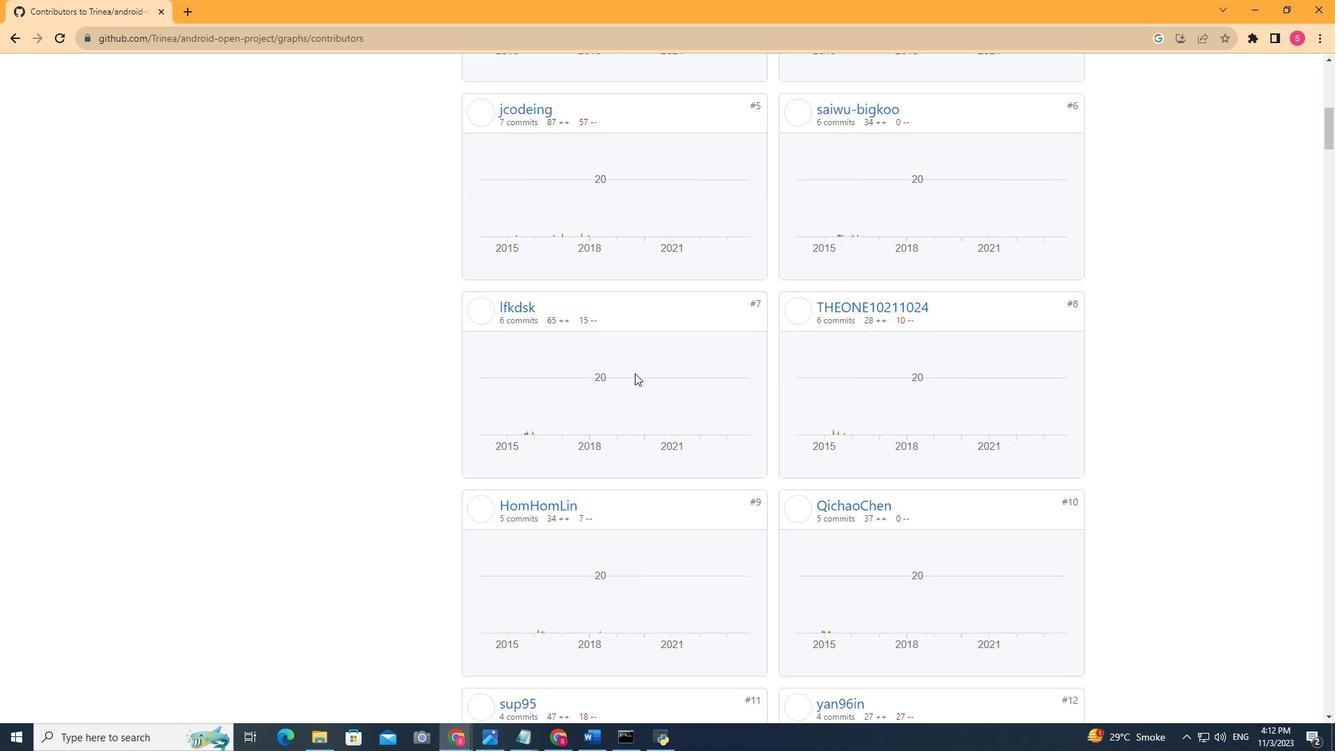 
Action: Mouse scrolled (635, 372) with delta (0, 0)
Screenshot: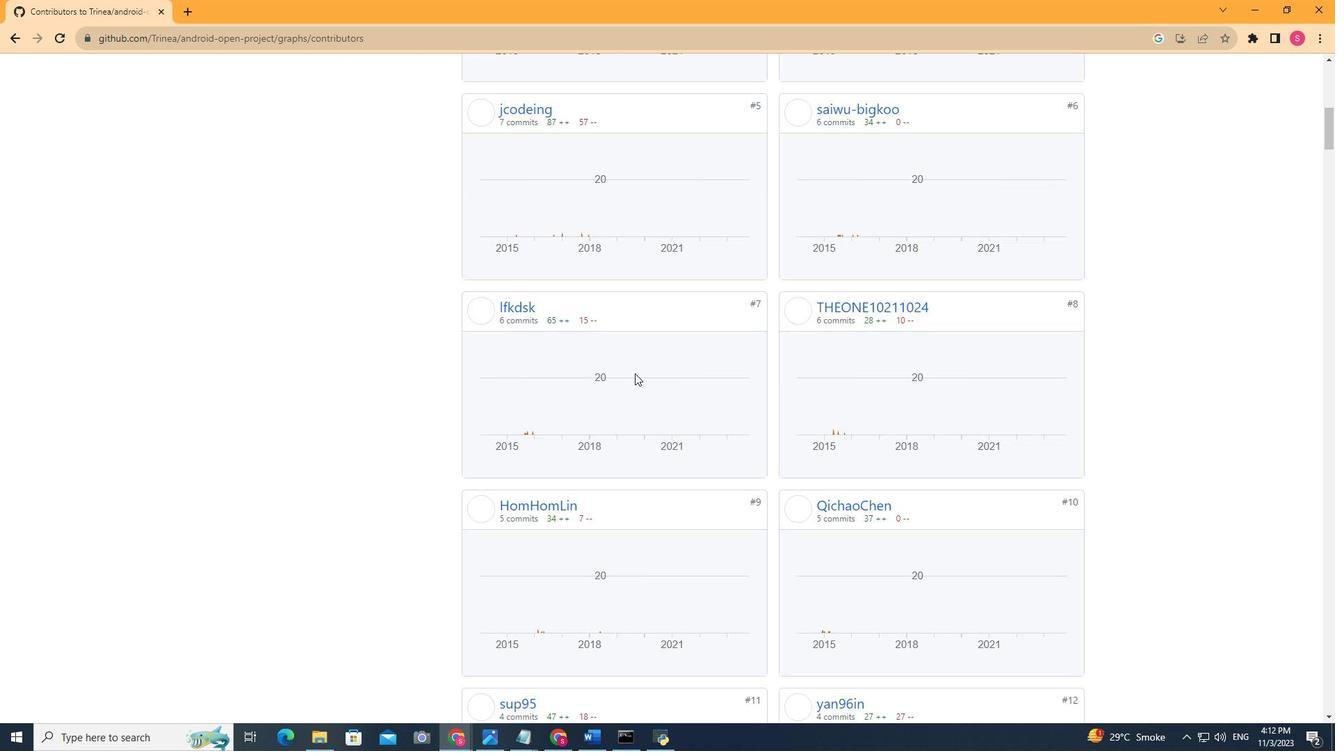 
Action: Mouse scrolled (635, 372) with delta (0, 0)
Screenshot: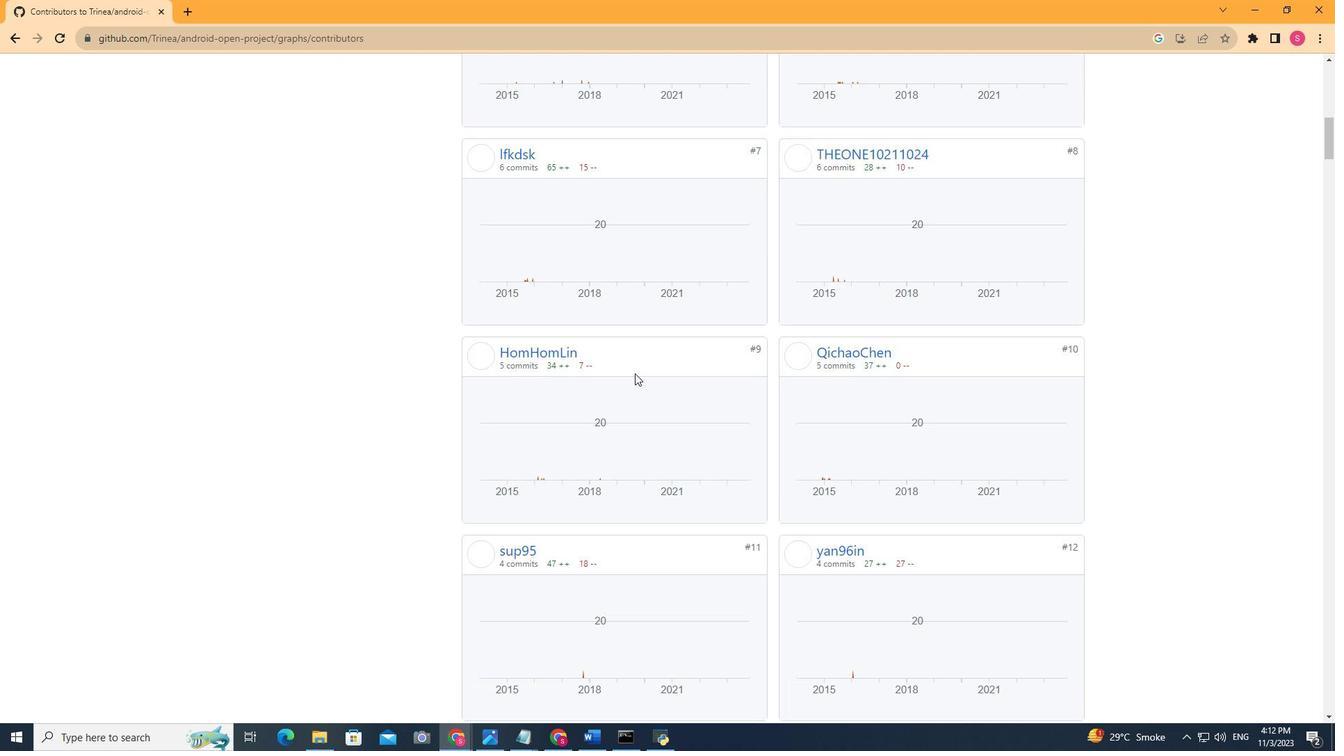 
Action: Mouse scrolled (635, 372) with delta (0, 0)
Screenshot: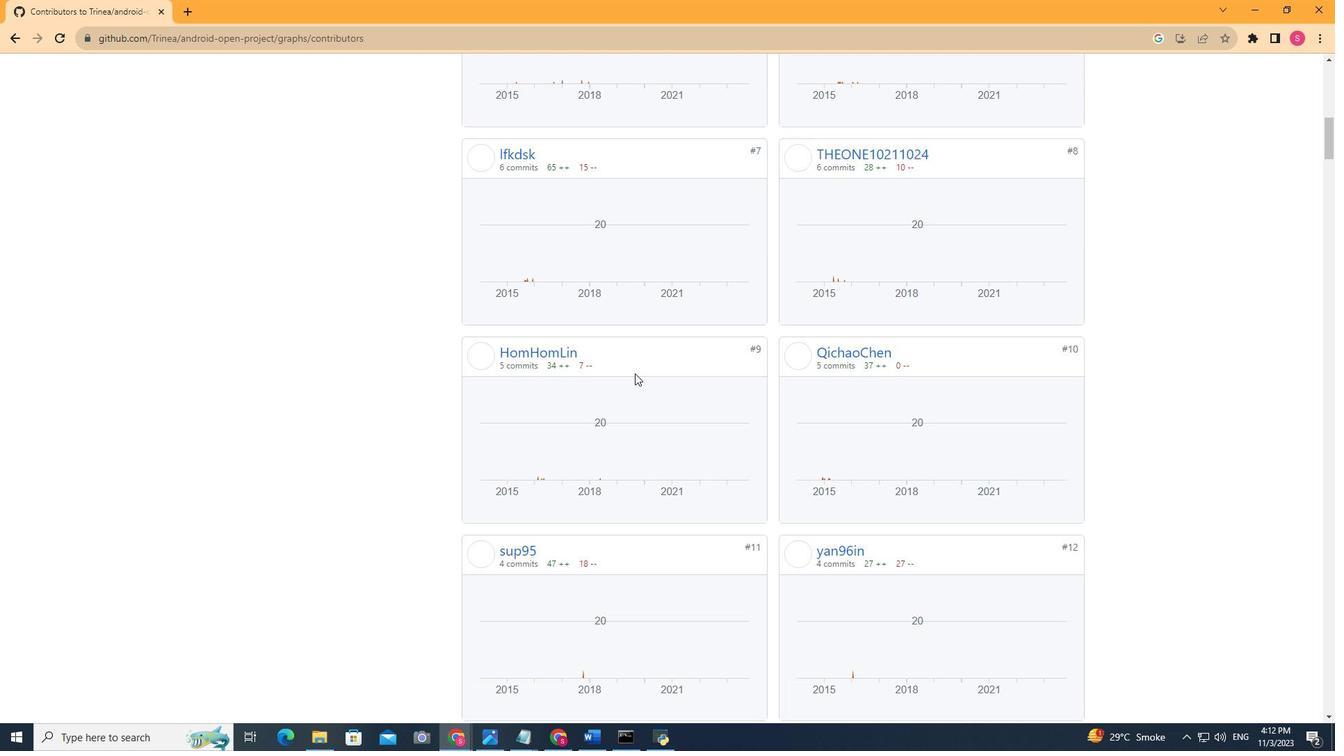 
Action: Mouse scrolled (635, 372) with delta (0, 0)
Screenshot: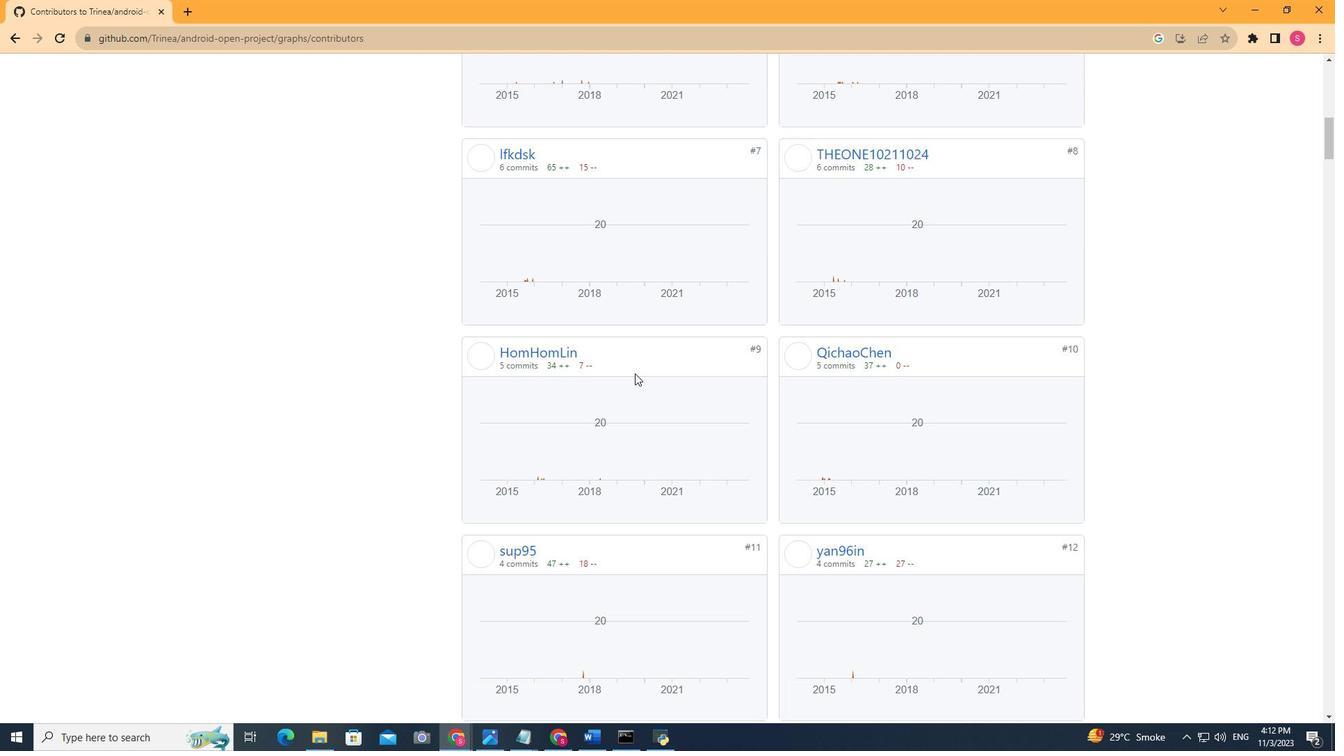 
Action: Mouse scrolled (635, 372) with delta (0, 0)
Screenshot: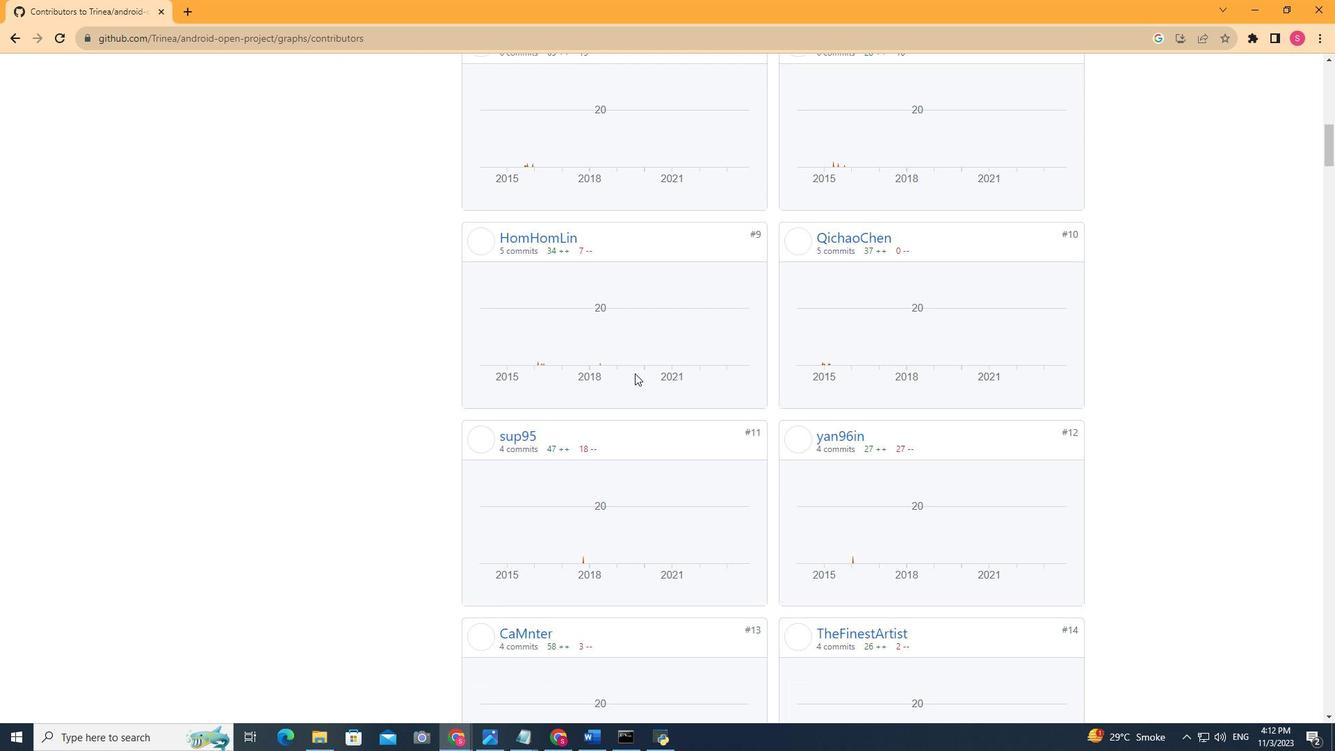 
Action: Mouse scrolled (635, 374) with delta (0, 0)
Screenshot: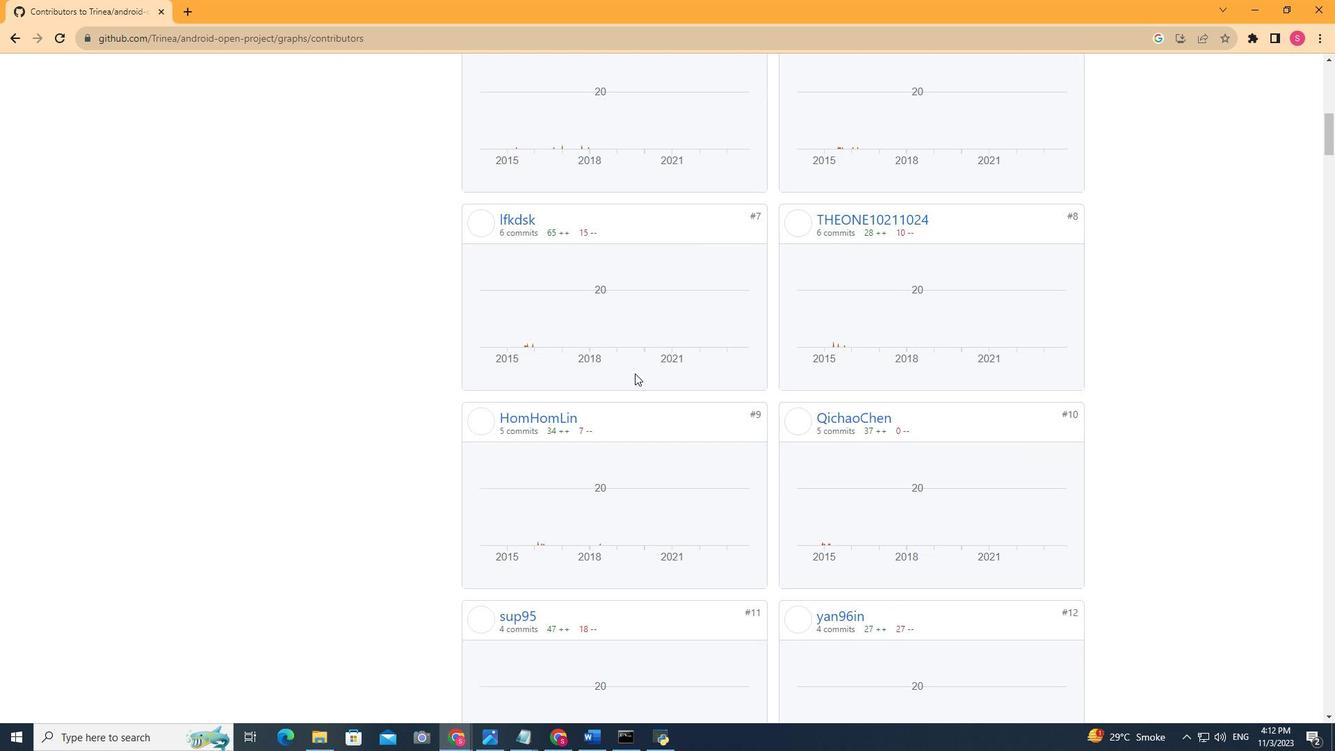
Action: Mouse scrolled (635, 374) with delta (0, 0)
Screenshot: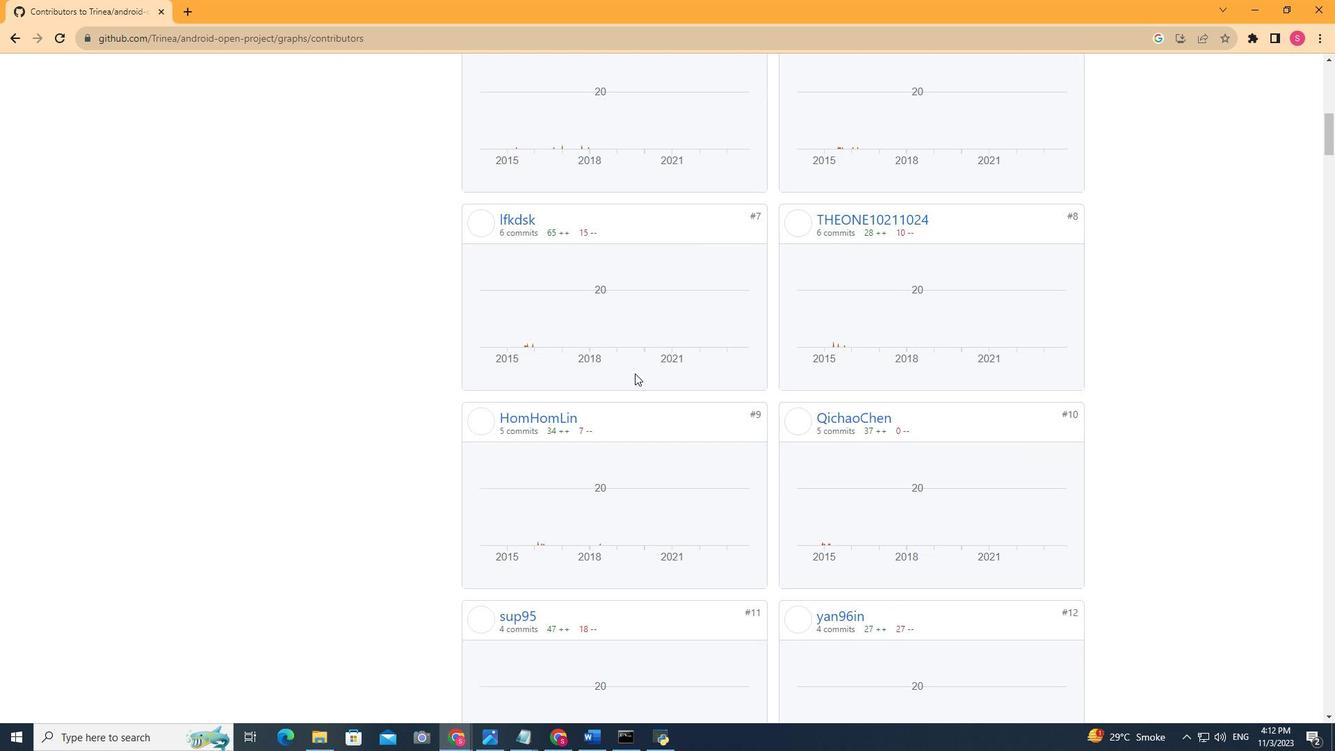 
Action: Mouse scrolled (635, 374) with delta (0, 0)
Screenshot: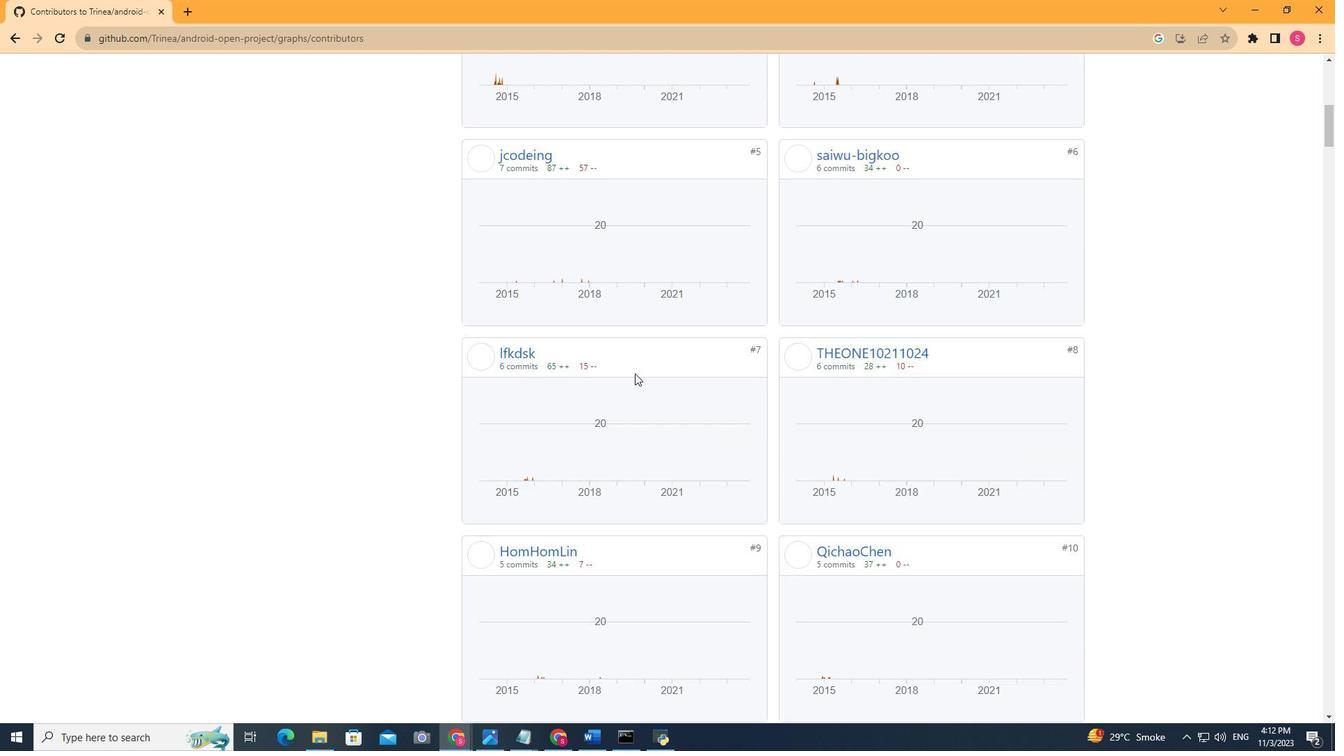 
Action: Mouse scrolled (635, 374) with delta (0, 0)
Screenshot: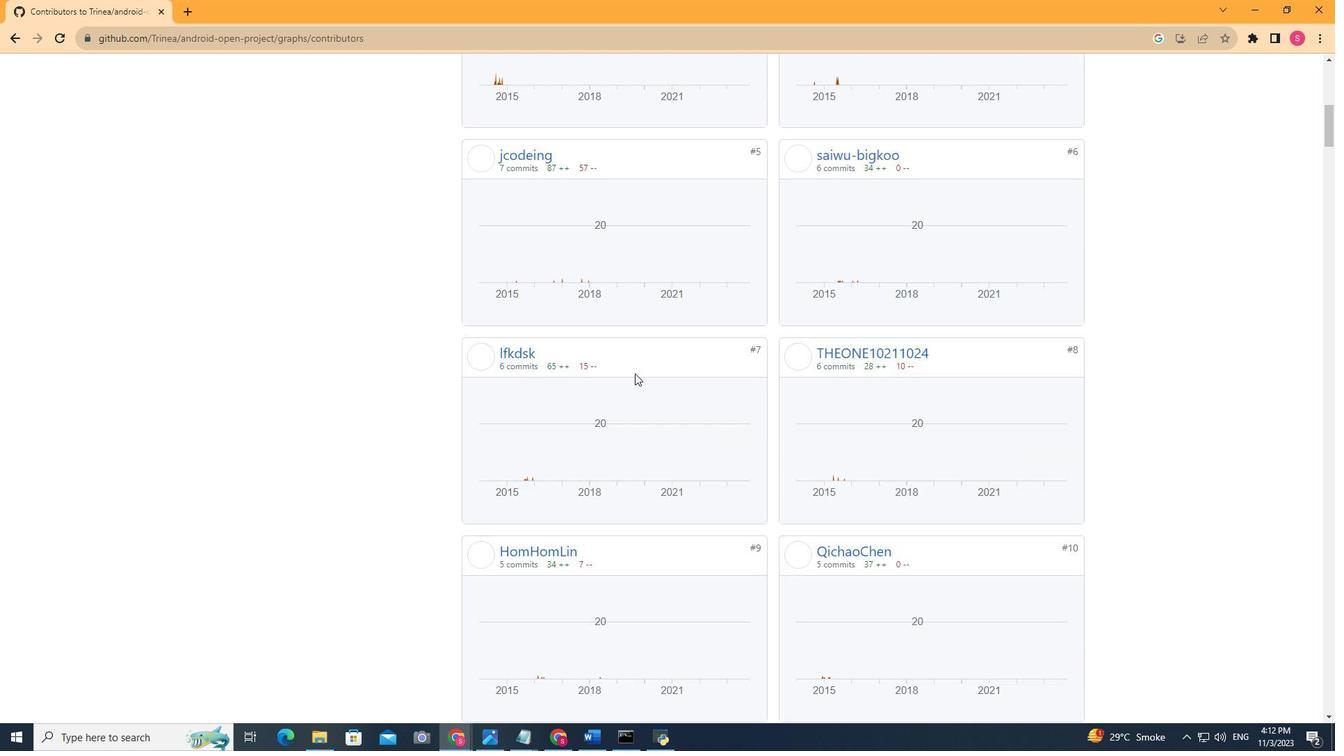 
Action: Mouse scrolled (635, 374) with delta (0, 0)
Screenshot: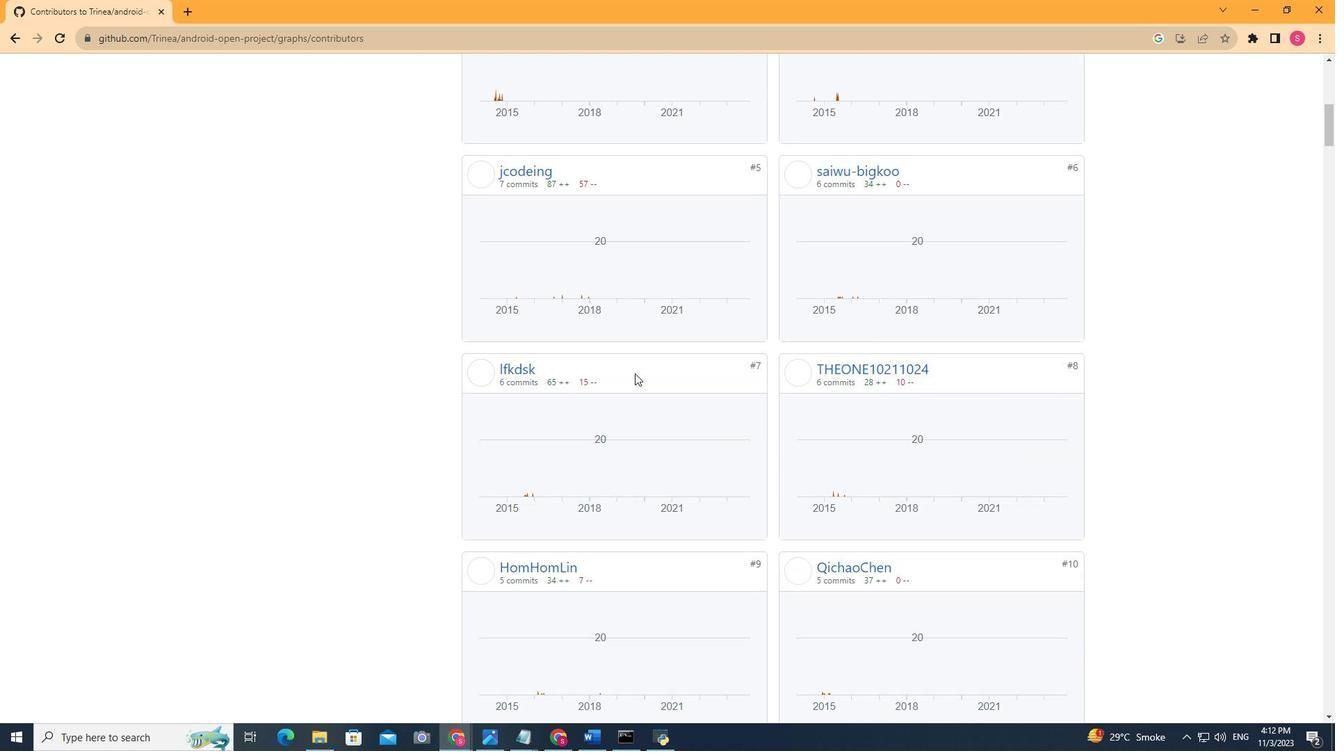
Action: Mouse scrolled (635, 374) with delta (0, 0)
Screenshot: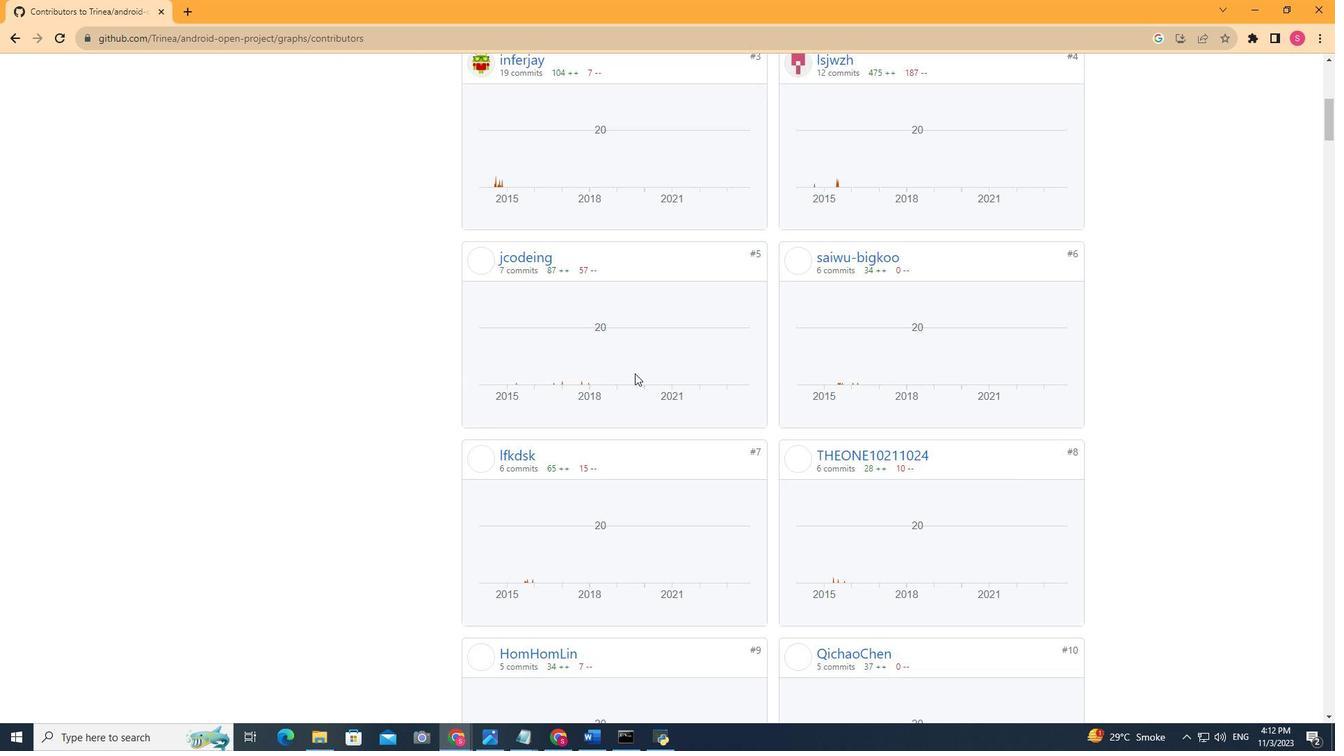 
Action: Mouse scrolled (635, 374) with delta (0, 0)
Screenshot: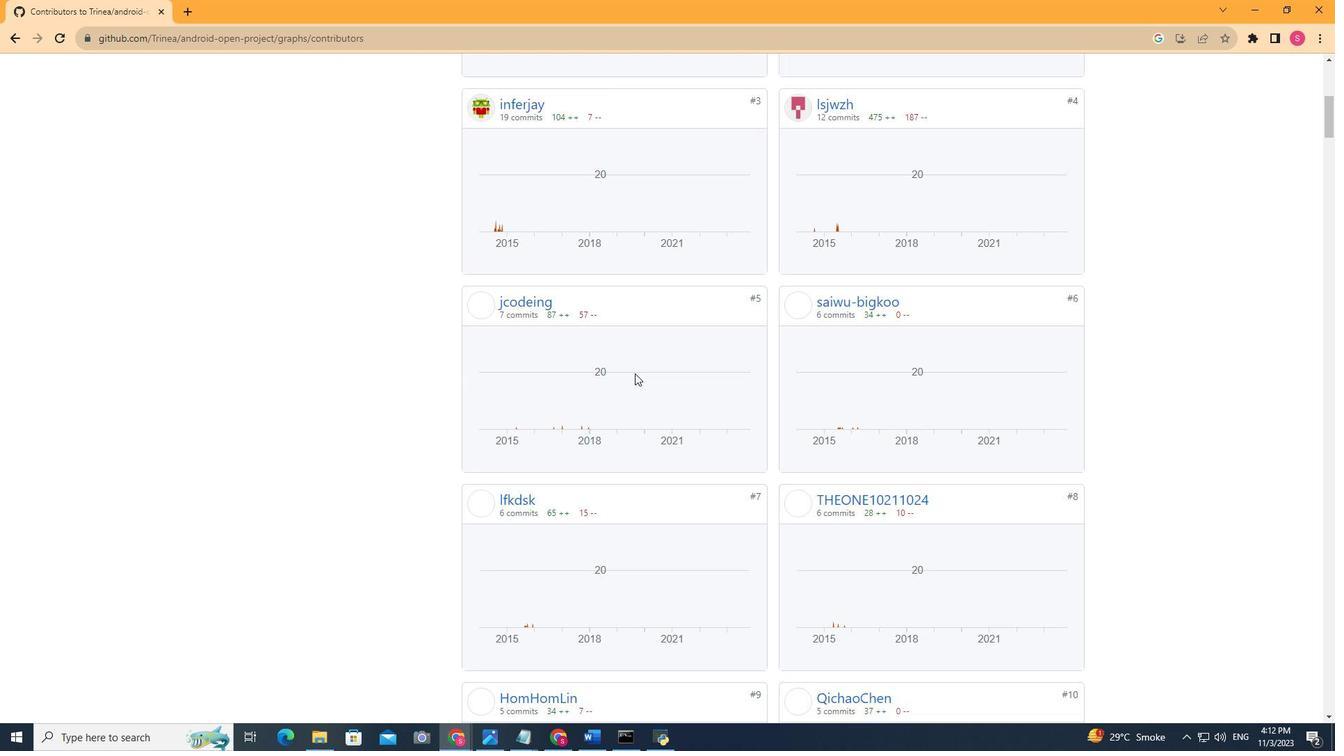 
Action: Mouse scrolled (635, 374) with delta (0, 0)
Screenshot: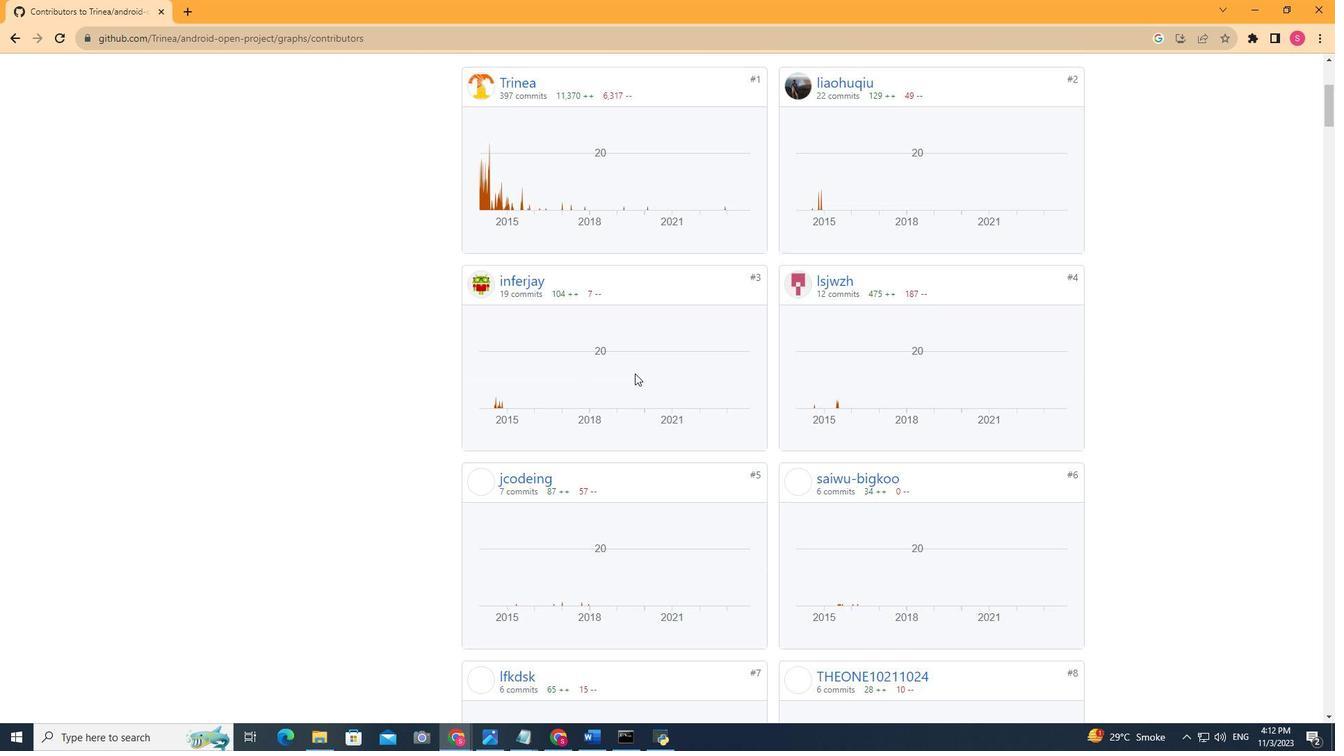 
Action: Mouse scrolled (635, 374) with delta (0, 0)
Screenshot: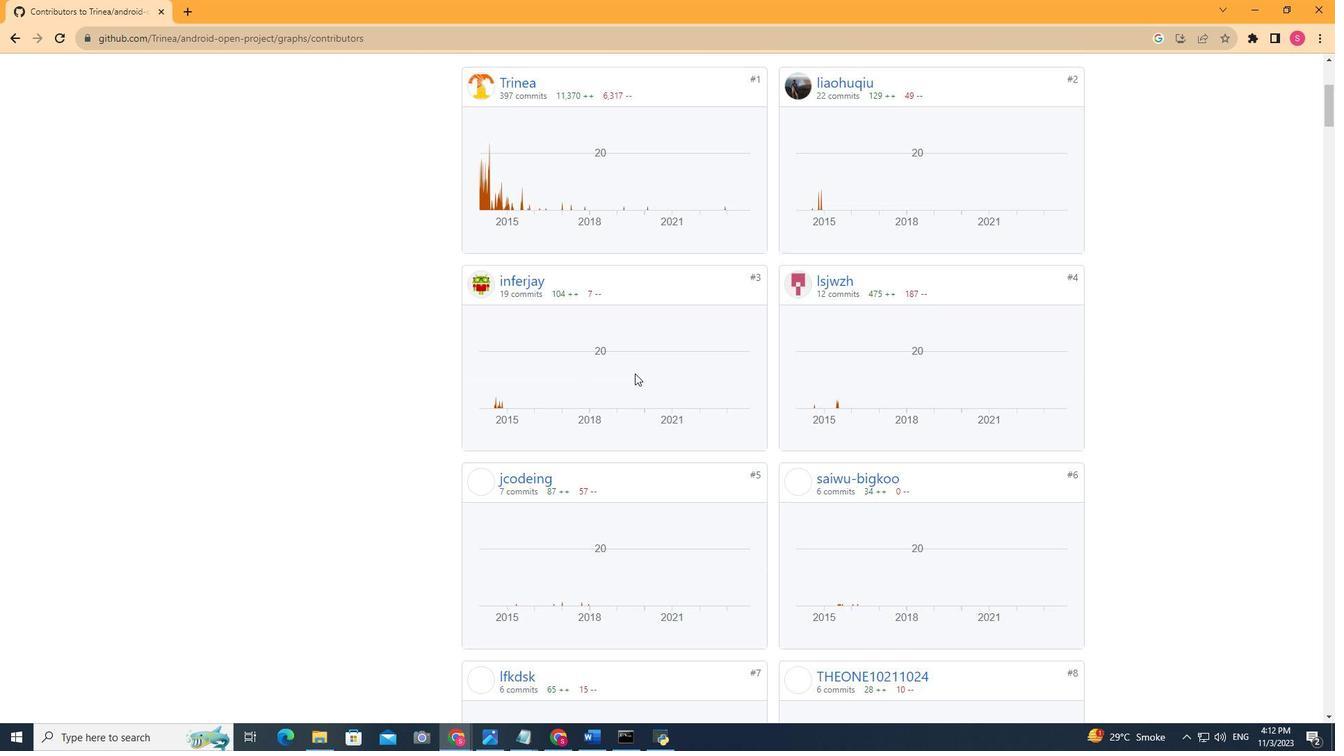 
Action: Mouse scrolled (635, 374) with delta (0, 0)
Screenshot: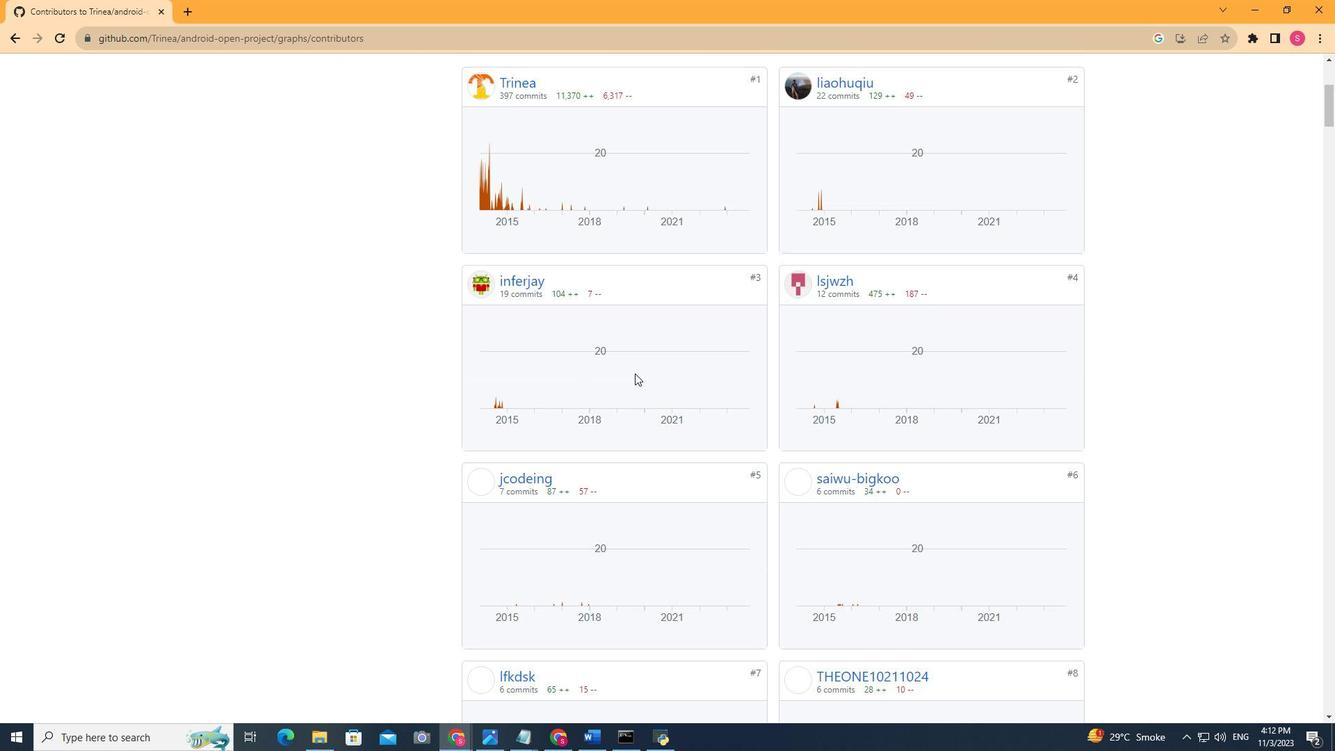 
Action: Mouse scrolled (635, 374) with delta (0, 0)
Screenshot: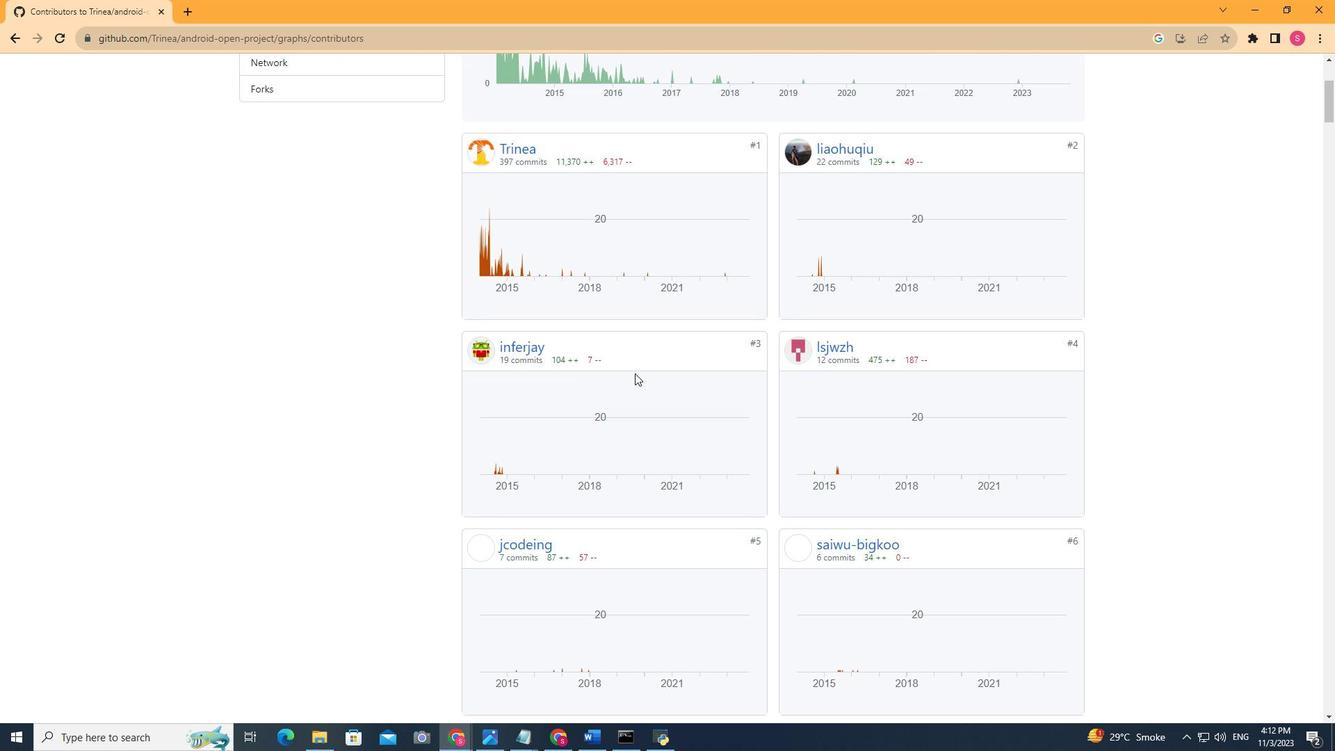 
Action: Mouse scrolled (635, 374) with delta (0, 0)
Screenshot: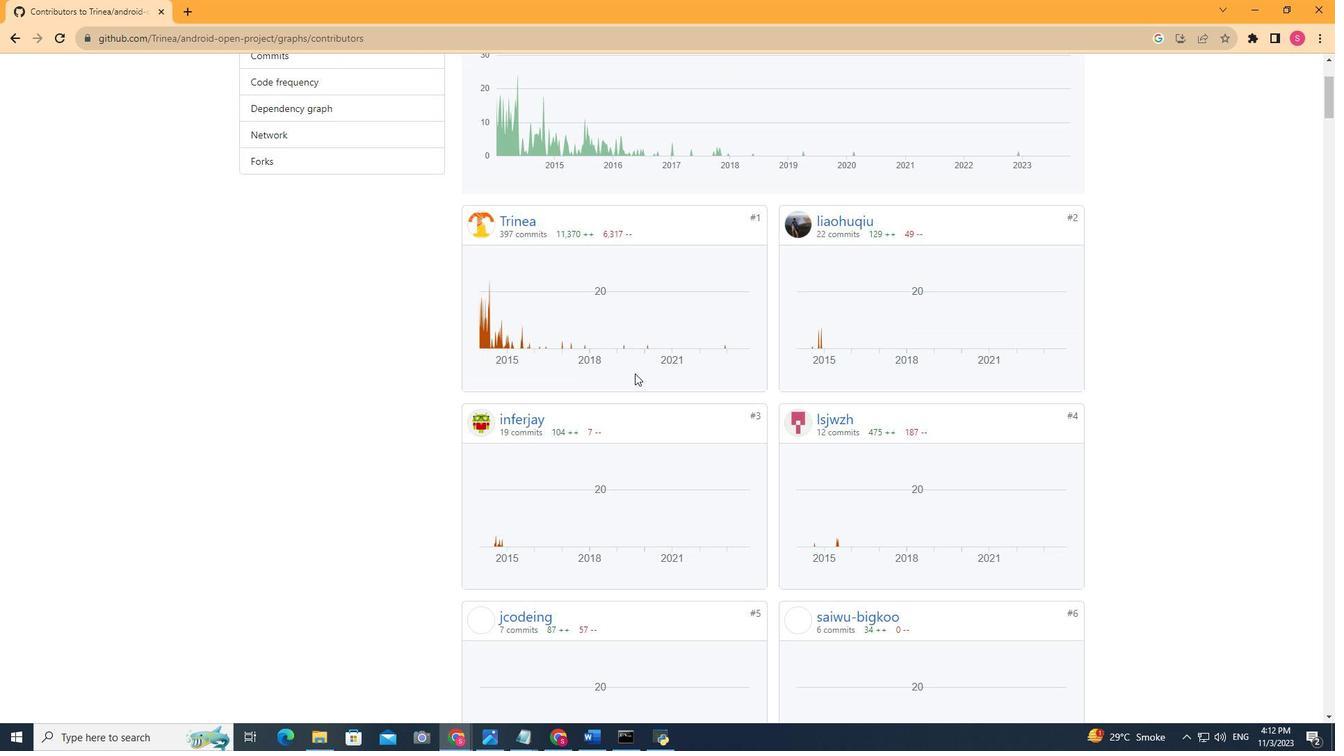 
Action: Mouse scrolled (635, 374) with delta (0, 0)
Screenshot: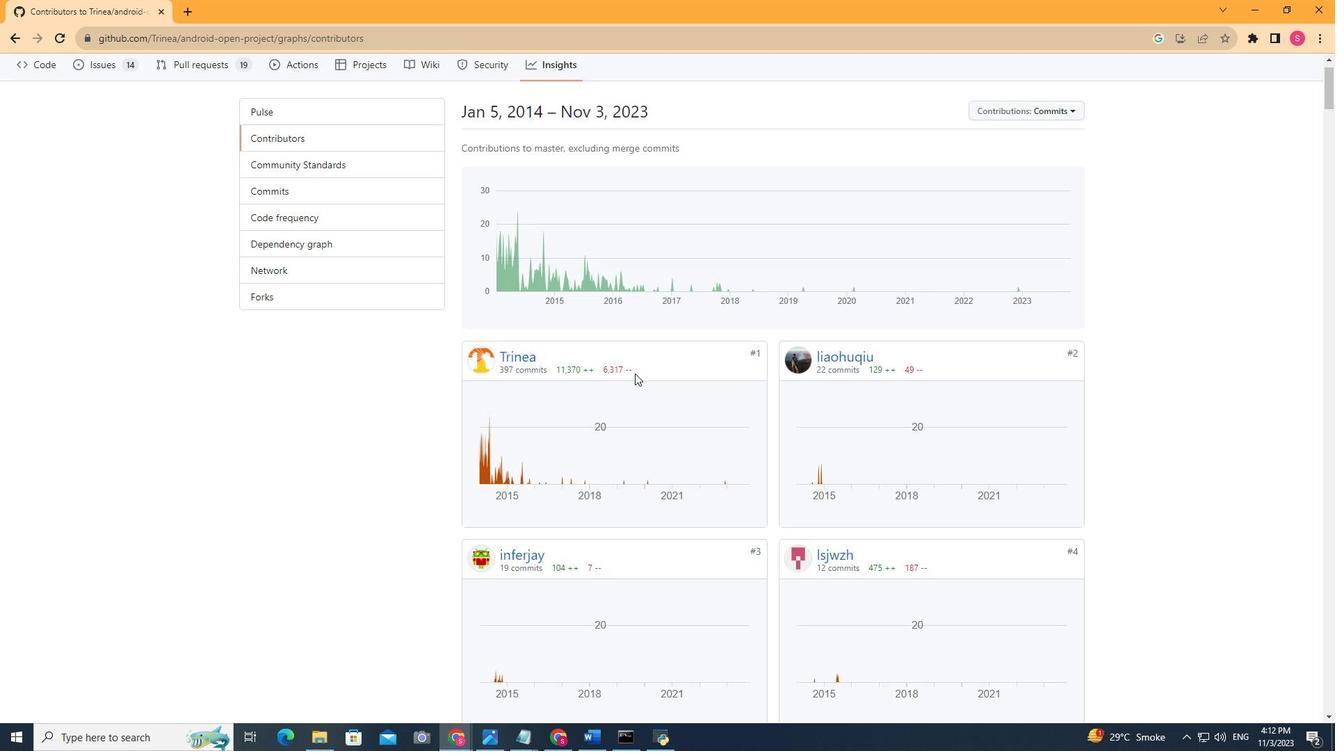 
Action: Mouse scrolled (635, 374) with delta (0, 0)
Screenshot: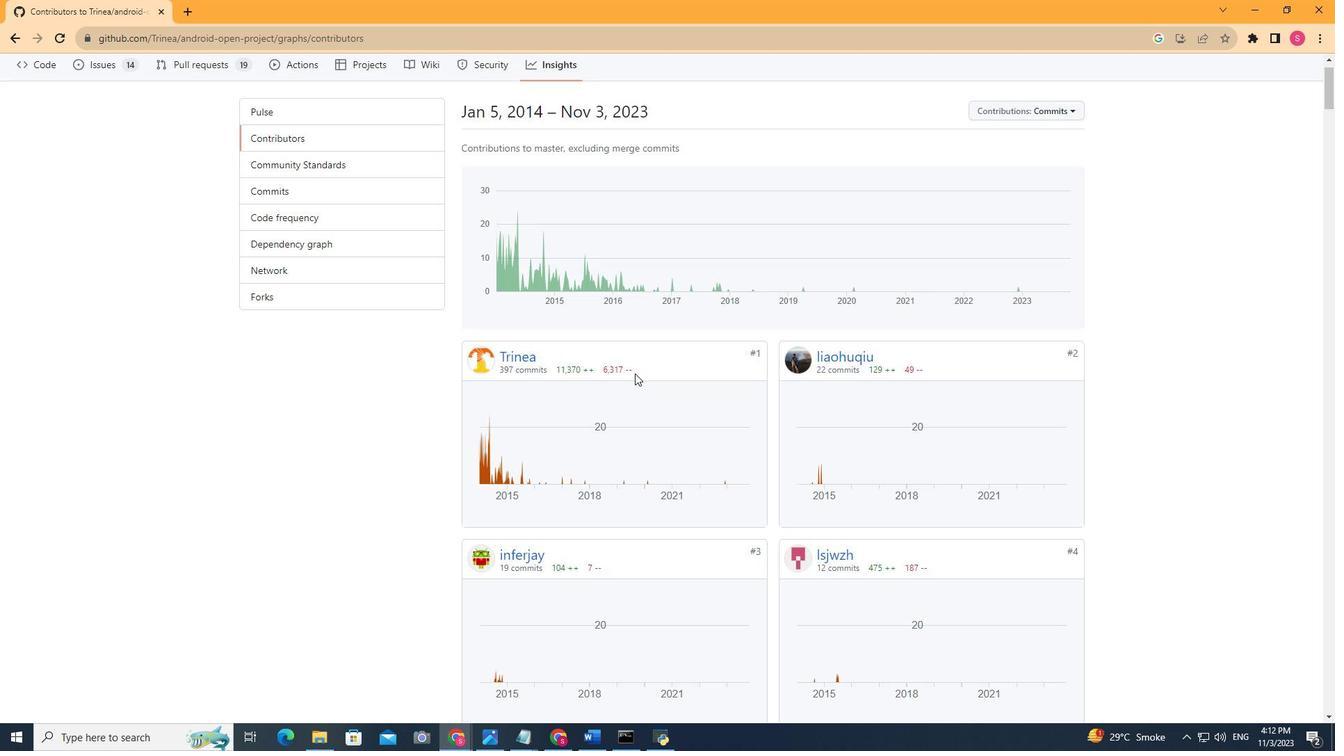 
Action: Mouse moved to (481, 405)
Screenshot: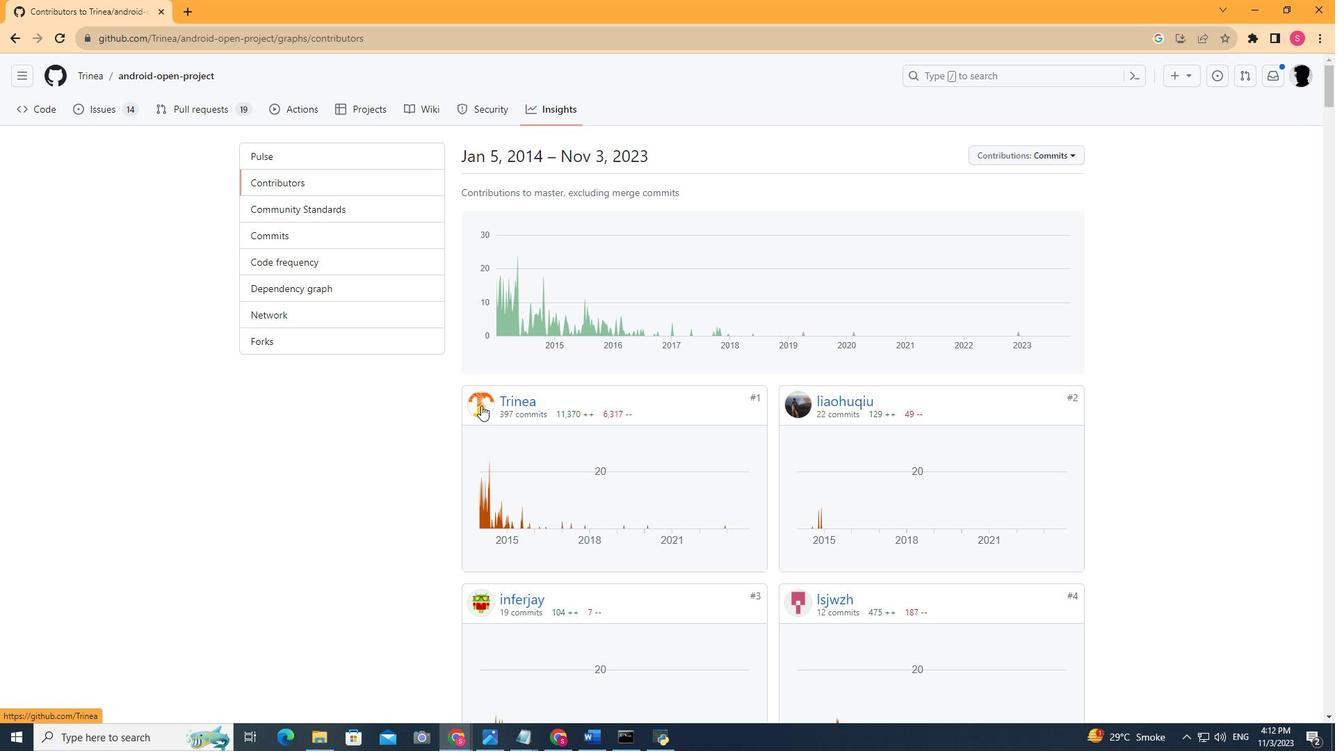
Action: Mouse pressed left at (481, 405)
Screenshot: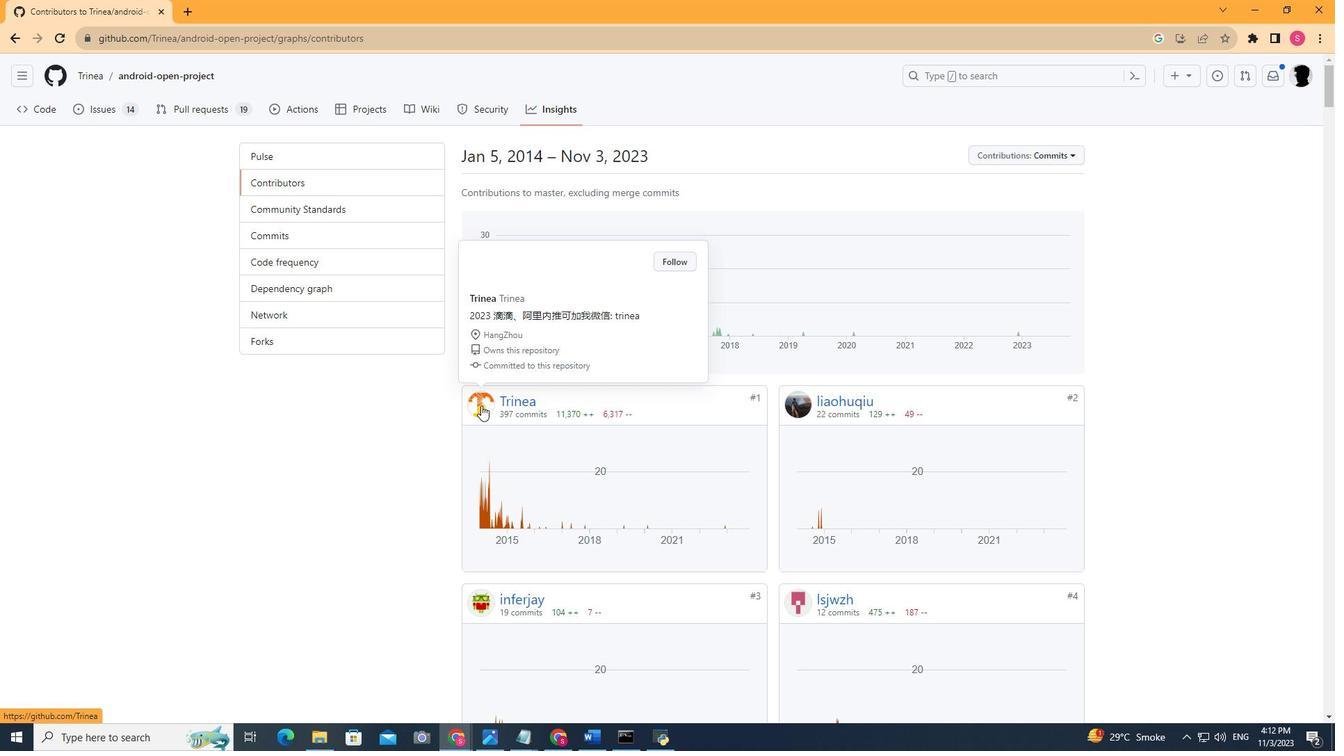 
Action: Mouse moved to (423, 387)
Screenshot: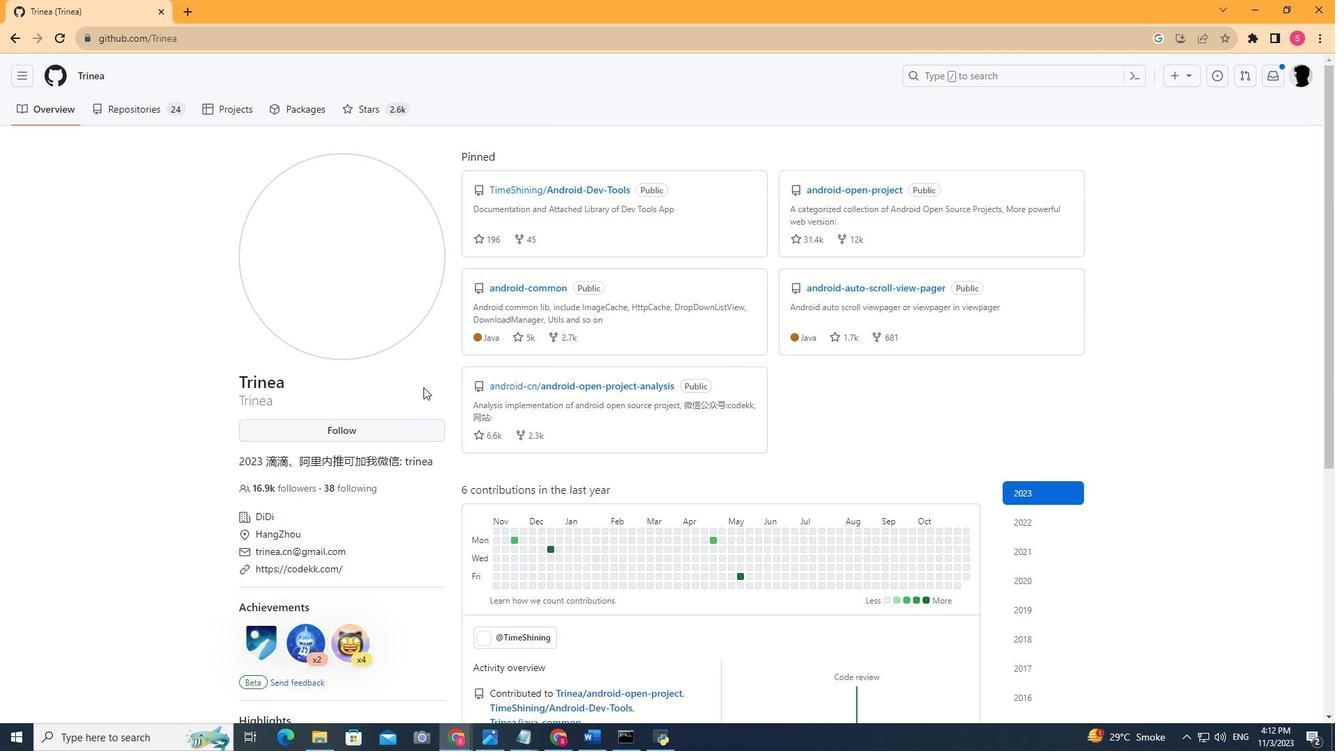 
Action: Mouse scrolled (423, 386) with delta (0, 0)
Screenshot: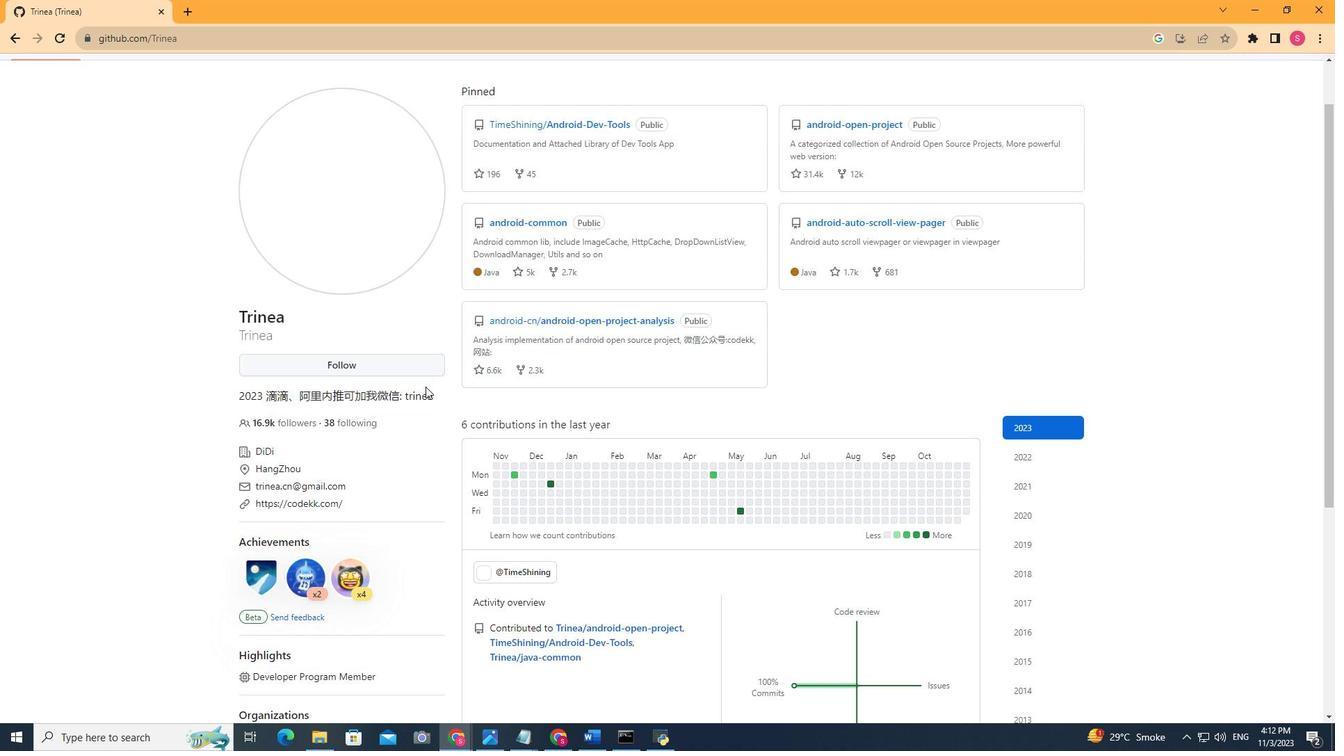 
Action: Mouse moved to (424, 387)
Screenshot: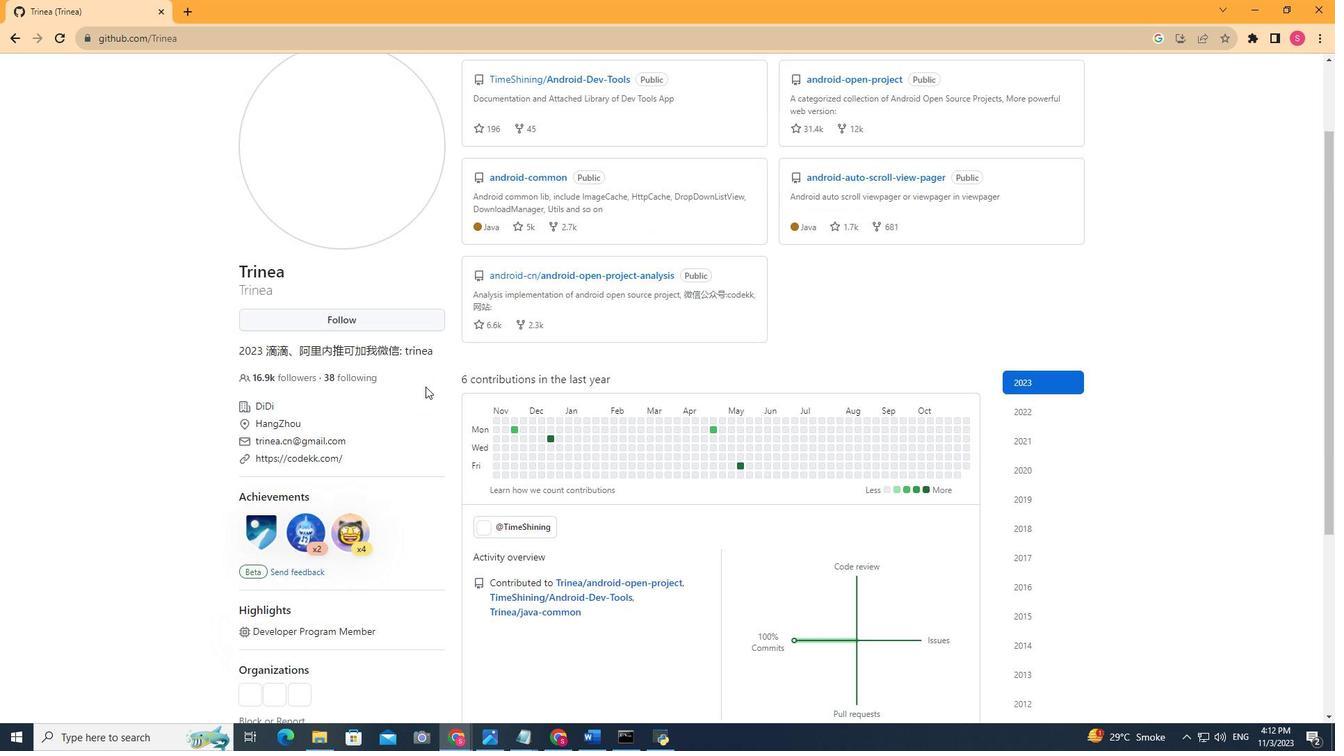 
Action: Mouse scrolled (424, 386) with delta (0, 0)
Screenshot: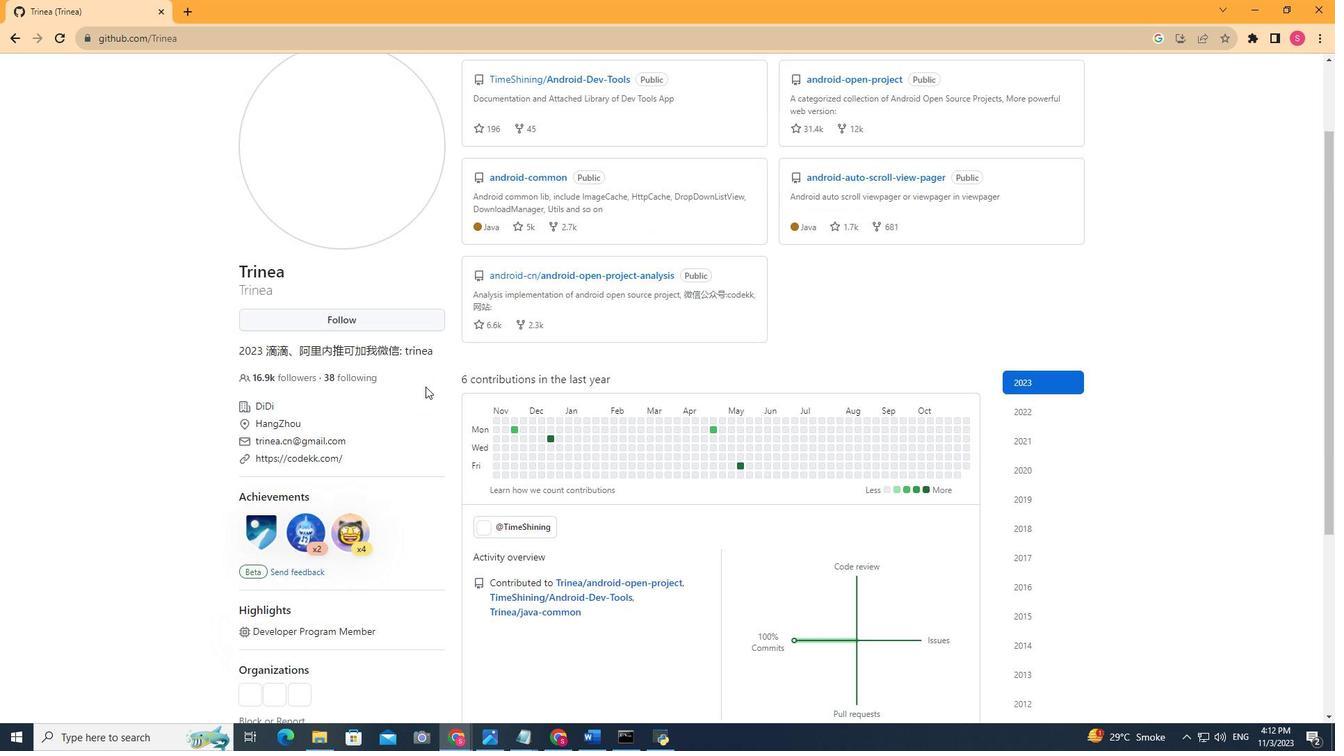 
Action: Mouse moved to (388, 374)
Screenshot: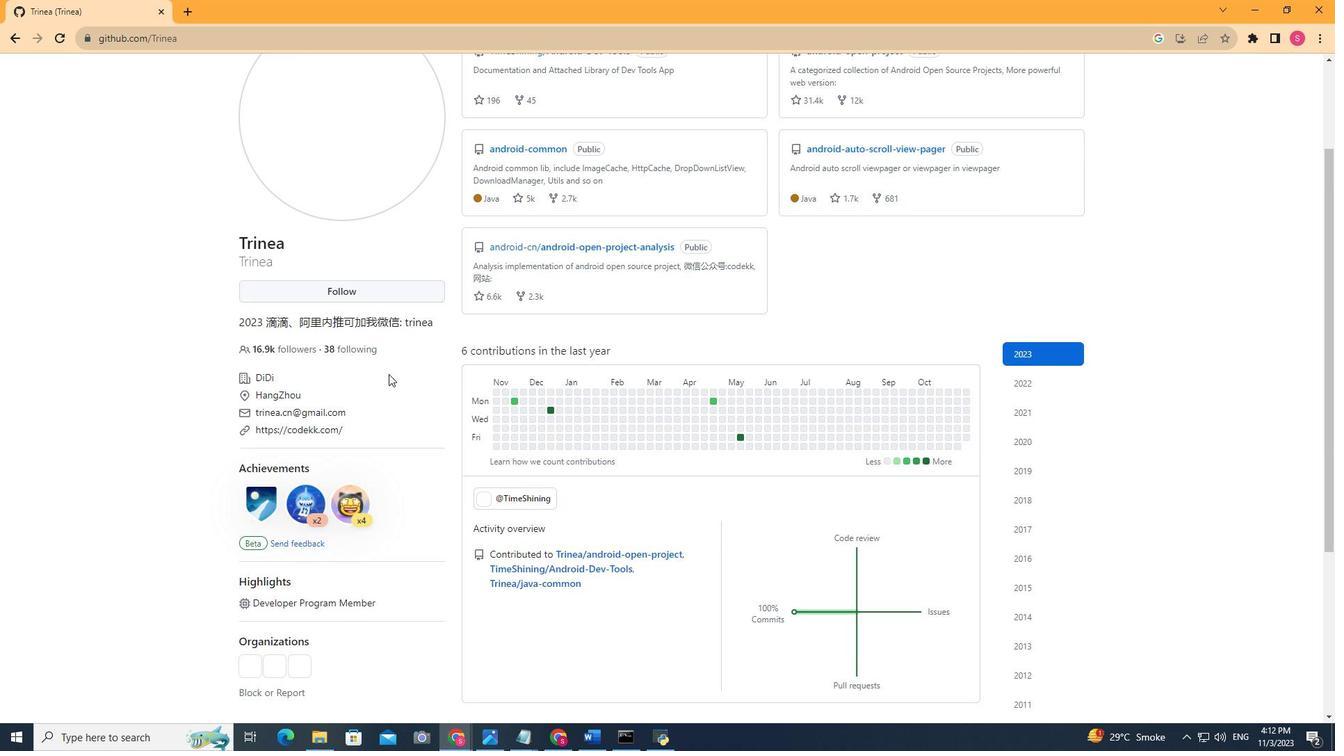 
Action: Mouse scrolled (388, 373) with delta (0, 0)
Screenshot: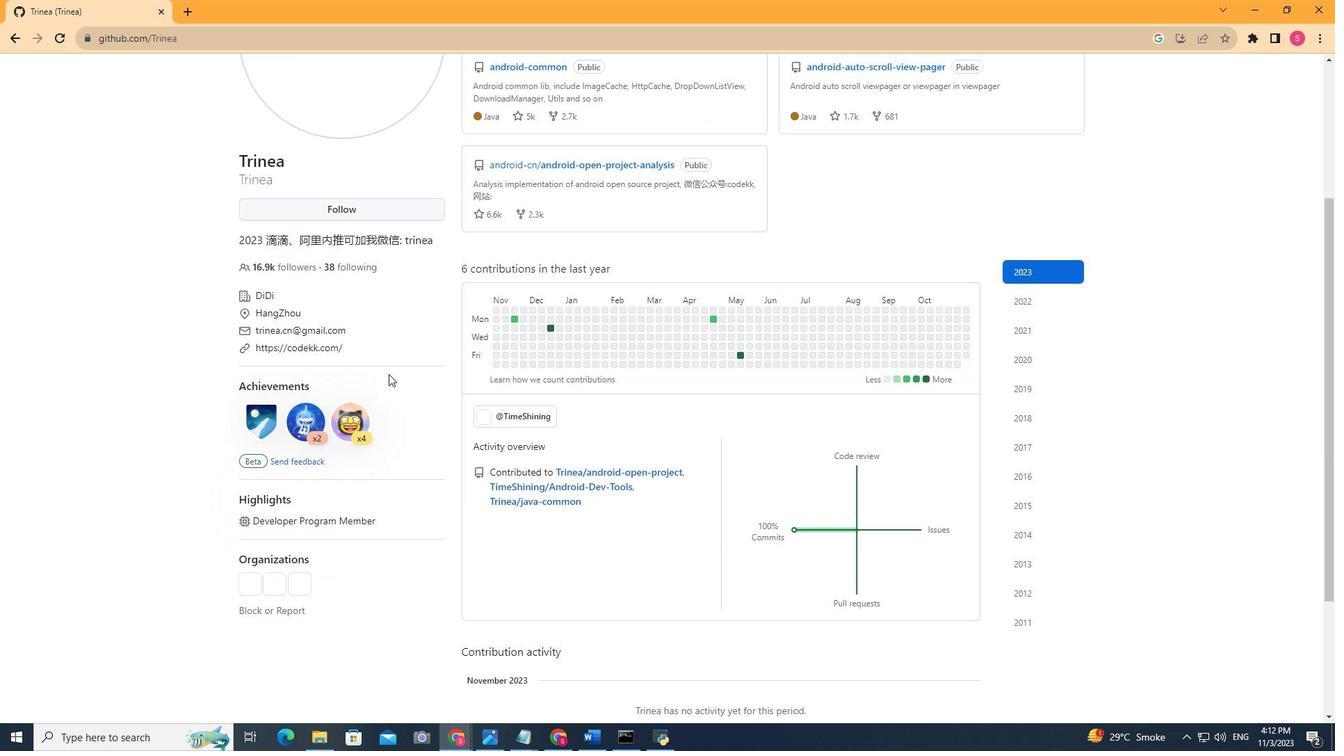 
Action: Mouse scrolled (388, 373) with delta (0, 0)
Screenshot: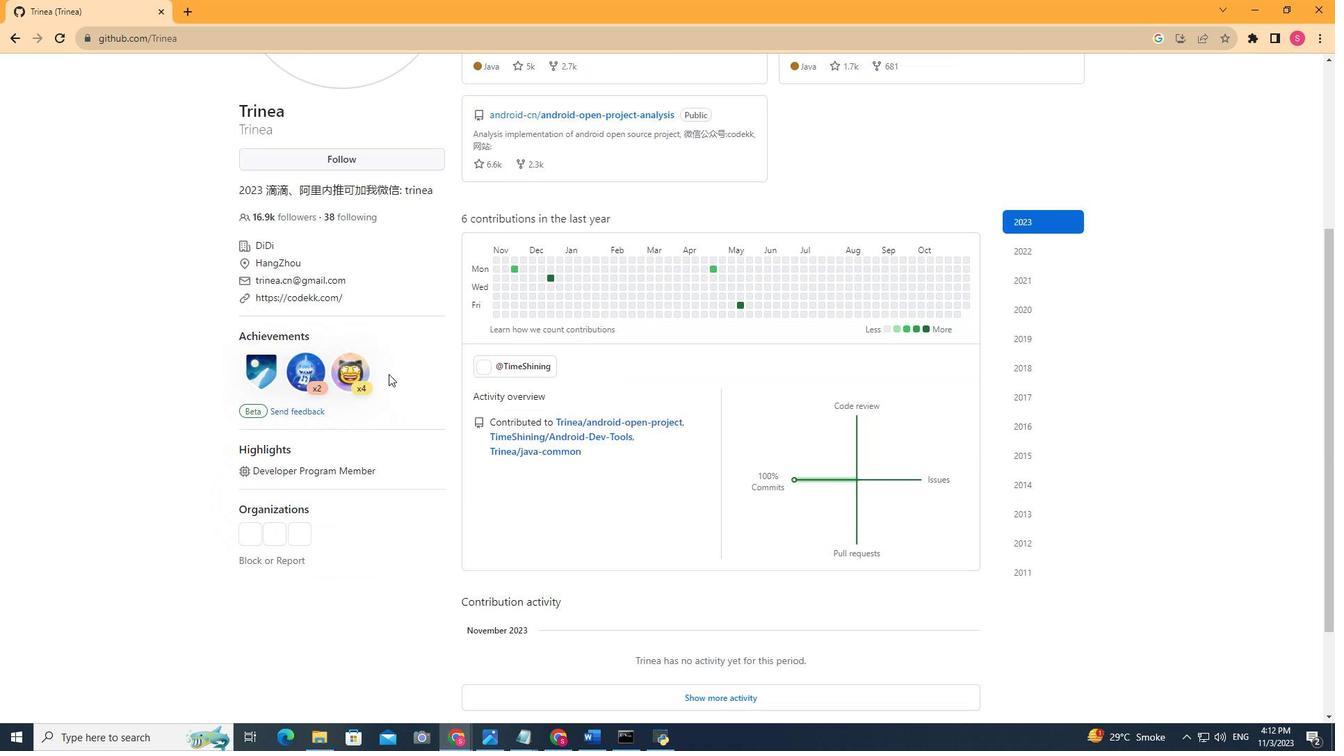 
Action: Mouse scrolled (388, 374) with delta (0, 0)
Screenshot: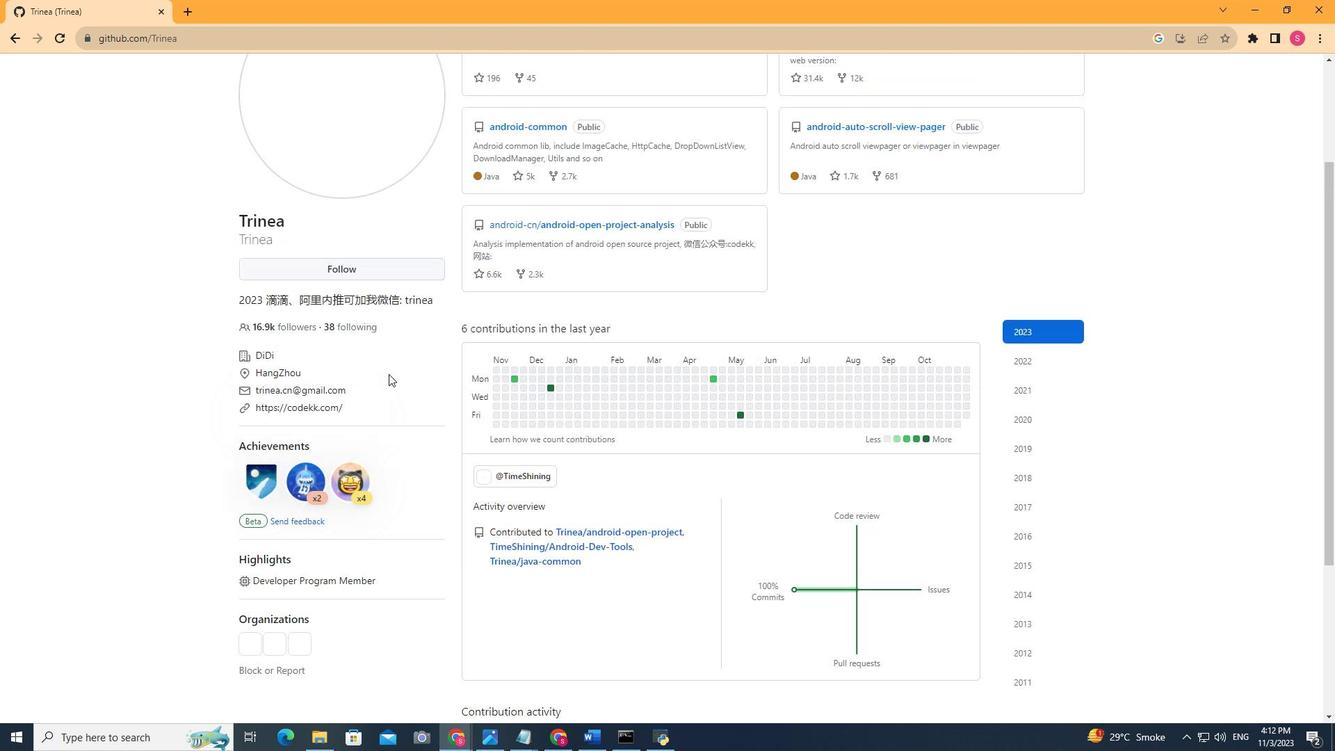 
Action: Mouse scrolled (388, 374) with delta (0, 0)
Screenshot: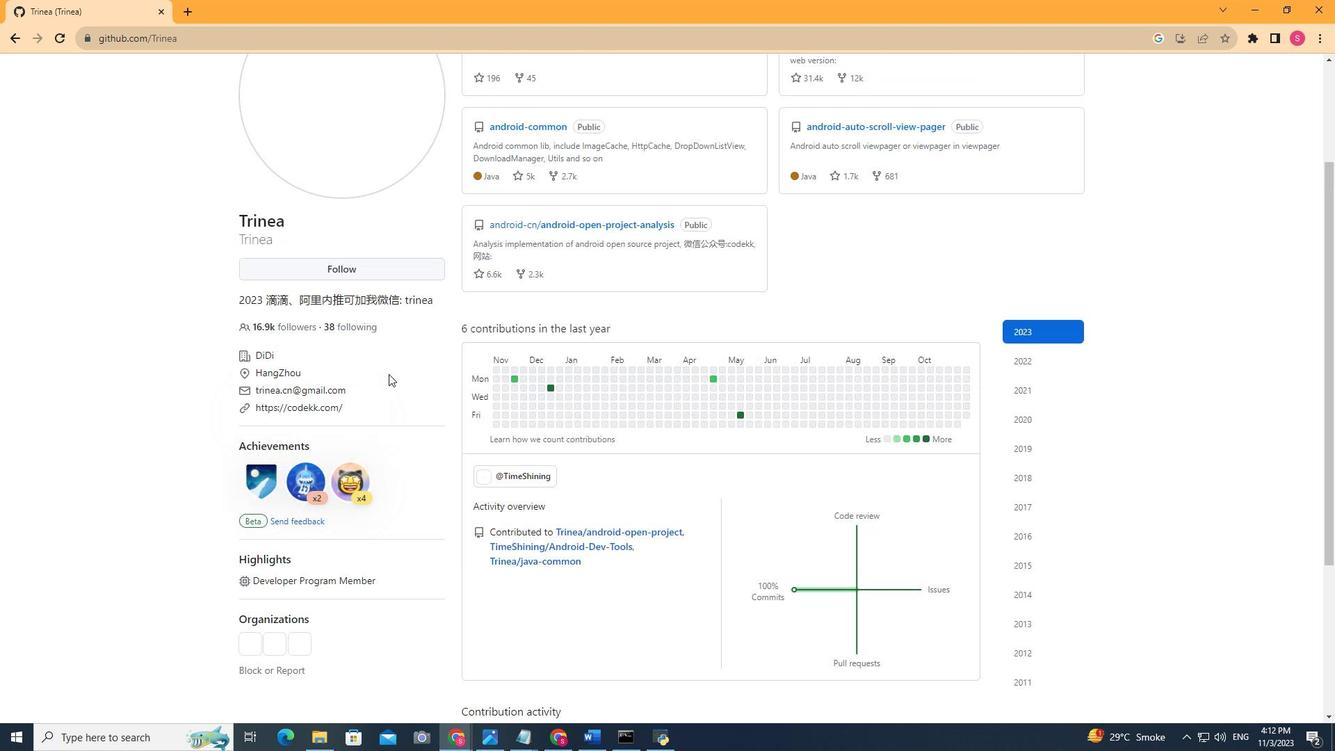 
Action: Mouse scrolled (388, 374) with delta (0, 0)
Screenshot: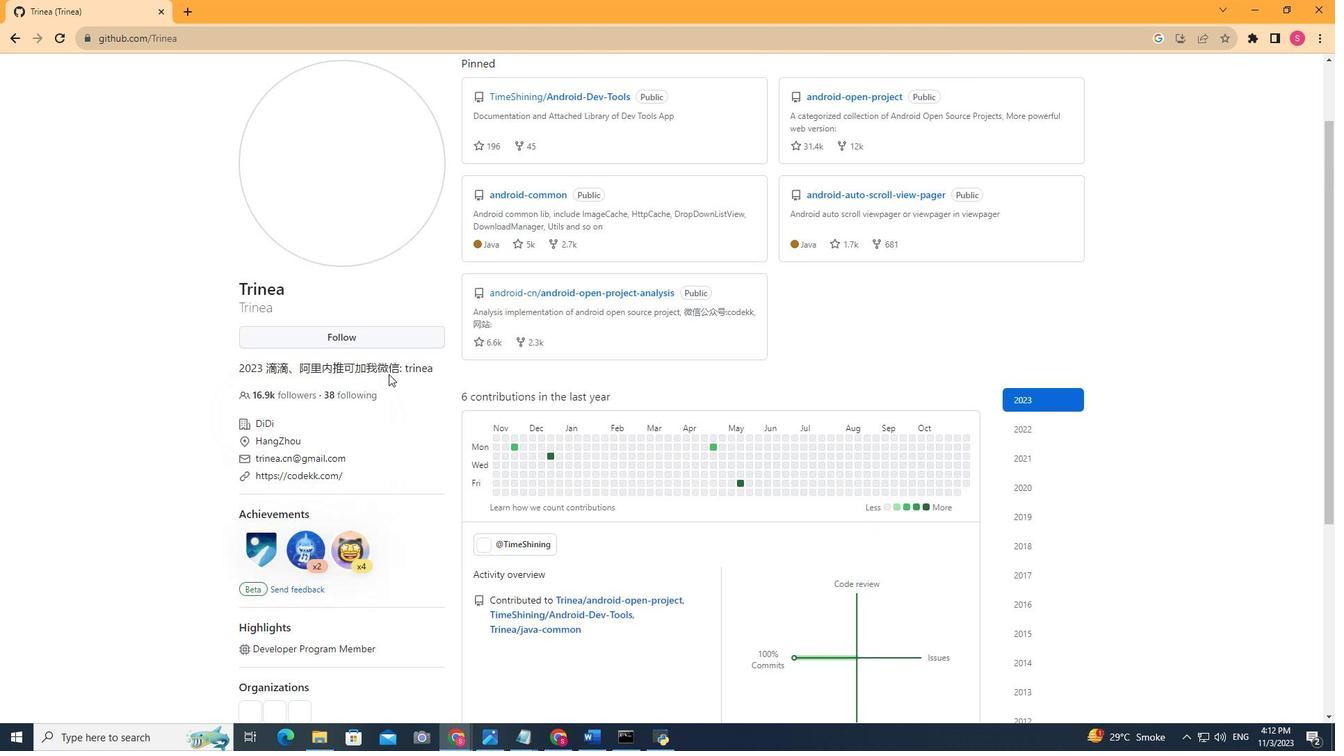 
Action: Mouse scrolled (388, 374) with delta (0, 0)
Screenshot: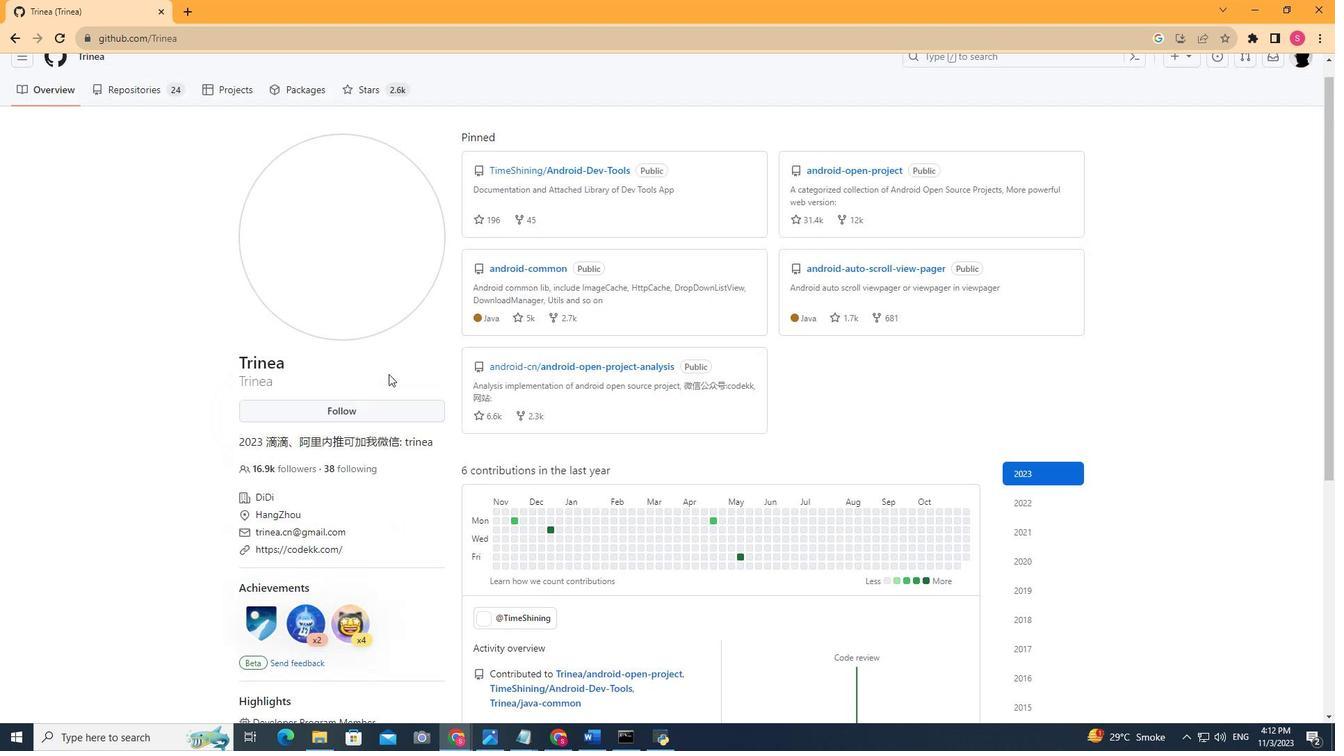 
Action: Mouse moved to (333, 426)
Screenshot: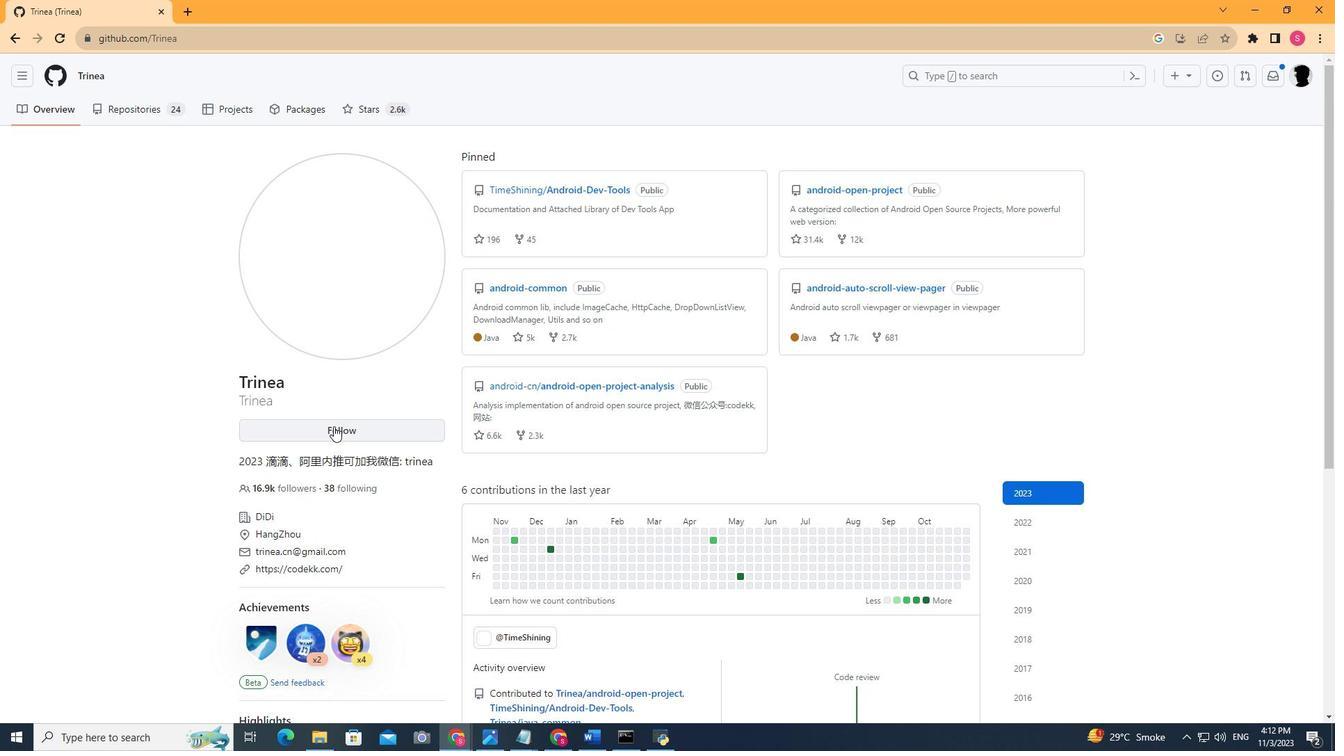 
Action: Mouse pressed left at (333, 426)
Screenshot: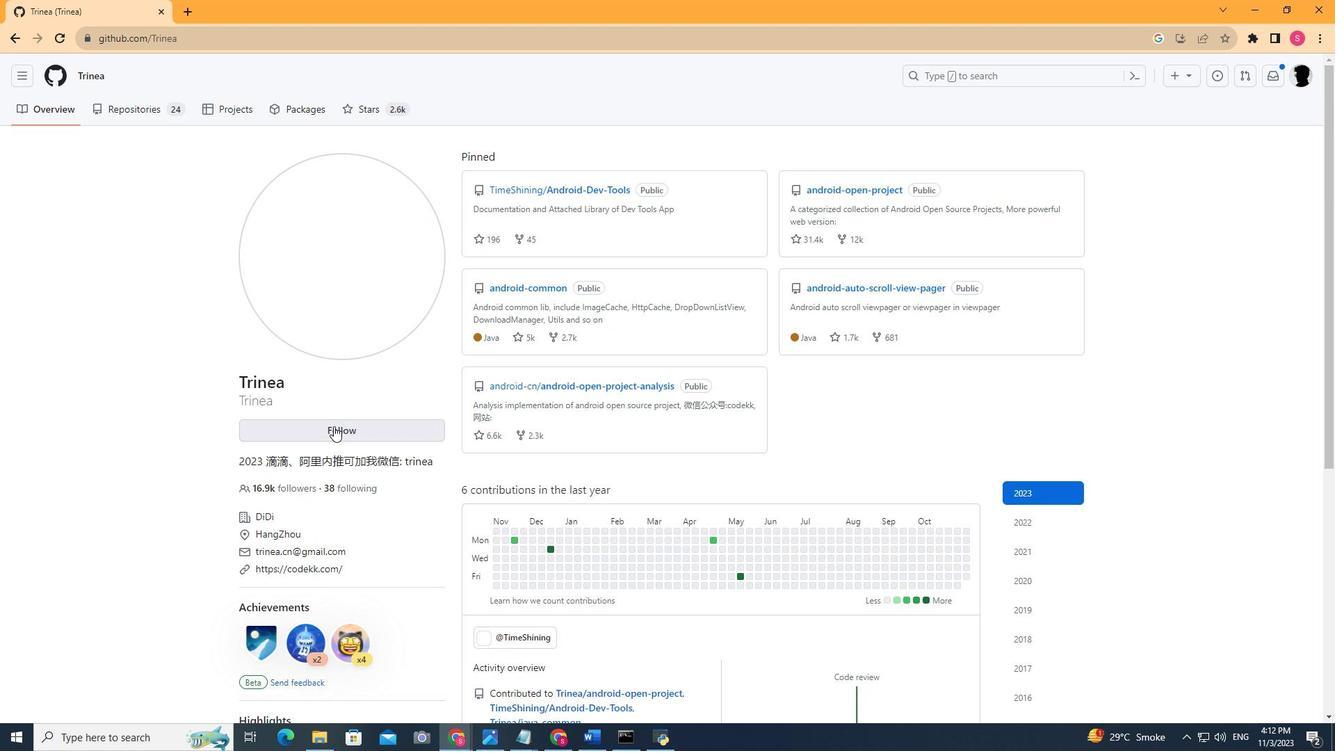 
Action: Mouse moved to (334, 426)
Screenshot: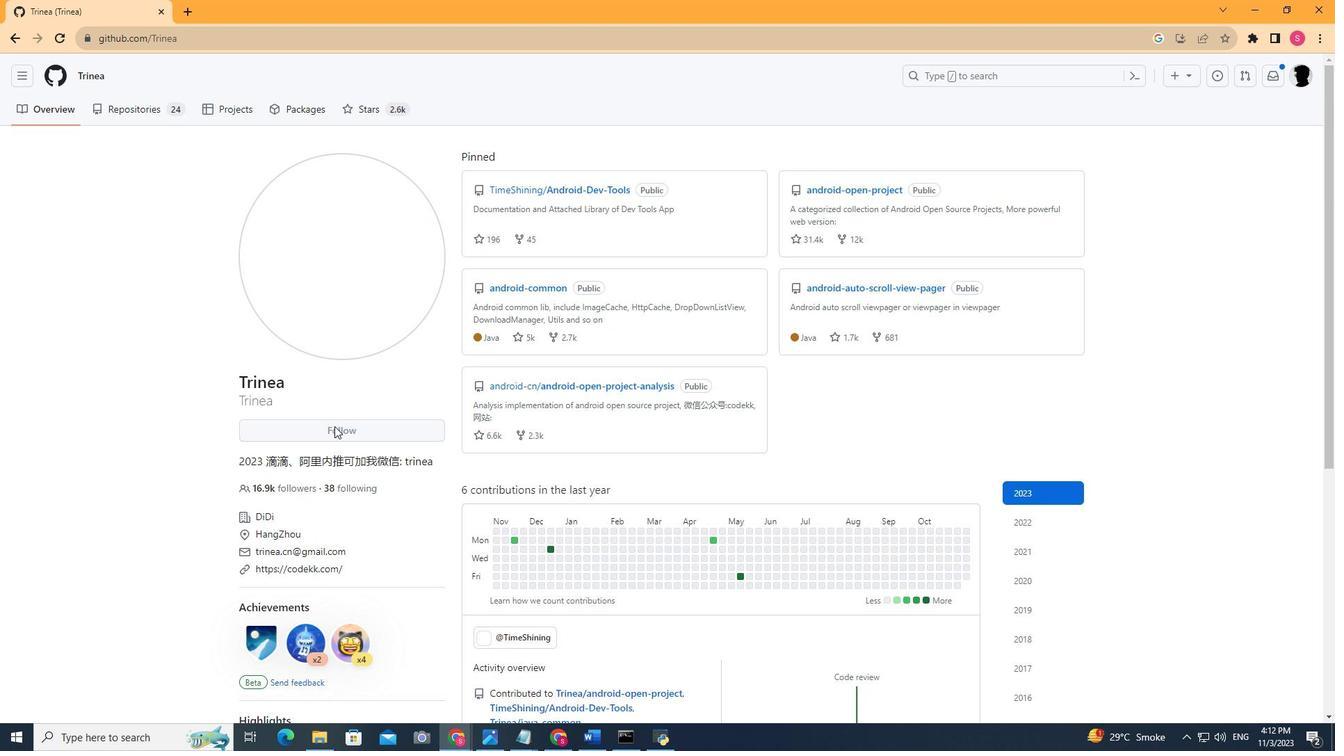 
